 Task: Create a due date automation trigger when advanced on, on the tuesday before a card is due add fields with custom field "Resume" set to a number lower or equal to 1 and lower or equal to 10 at 11:00 AM.
Action: Mouse moved to (994, 301)
Screenshot: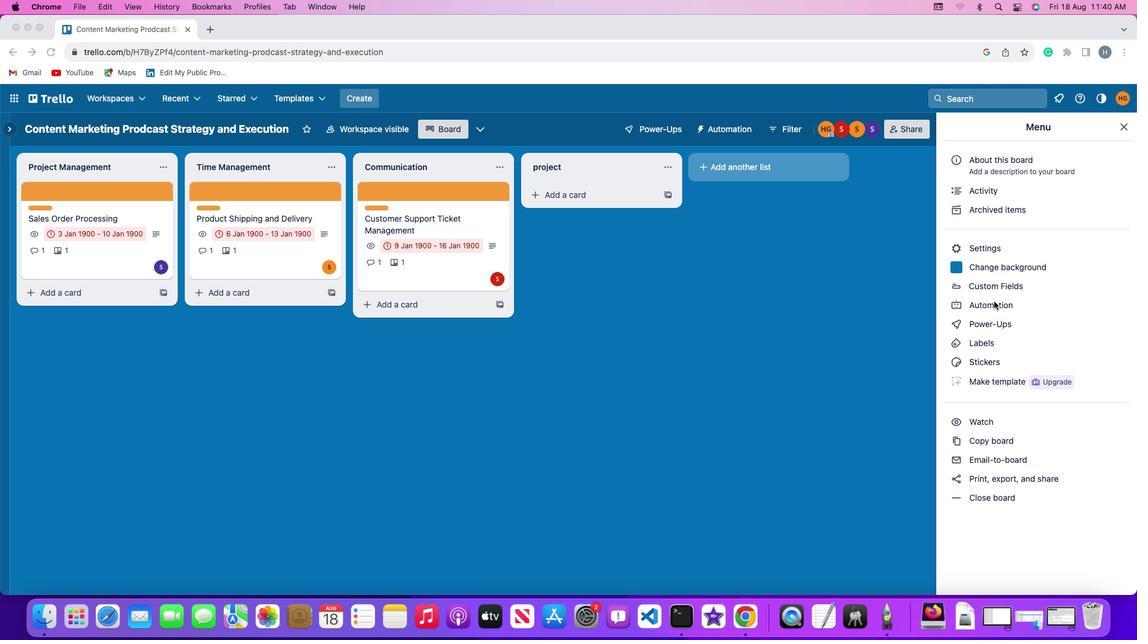 
Action: Mouse pressed left at (994, 301)
Screenshot: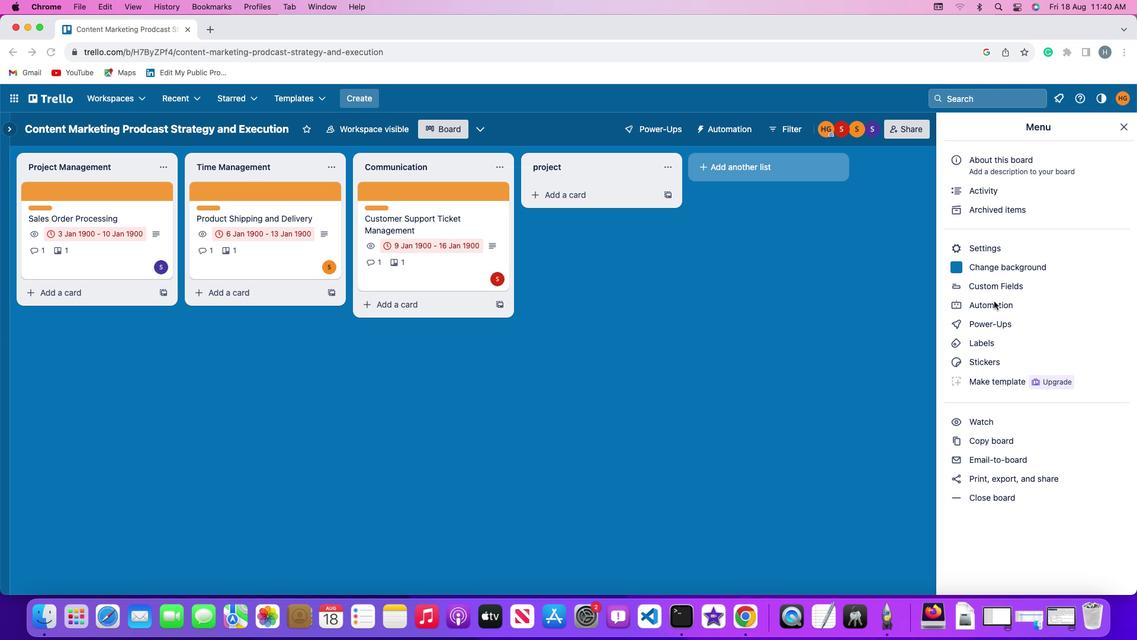 
Action: Mouse pressed left at (994, 301)
Screenshot: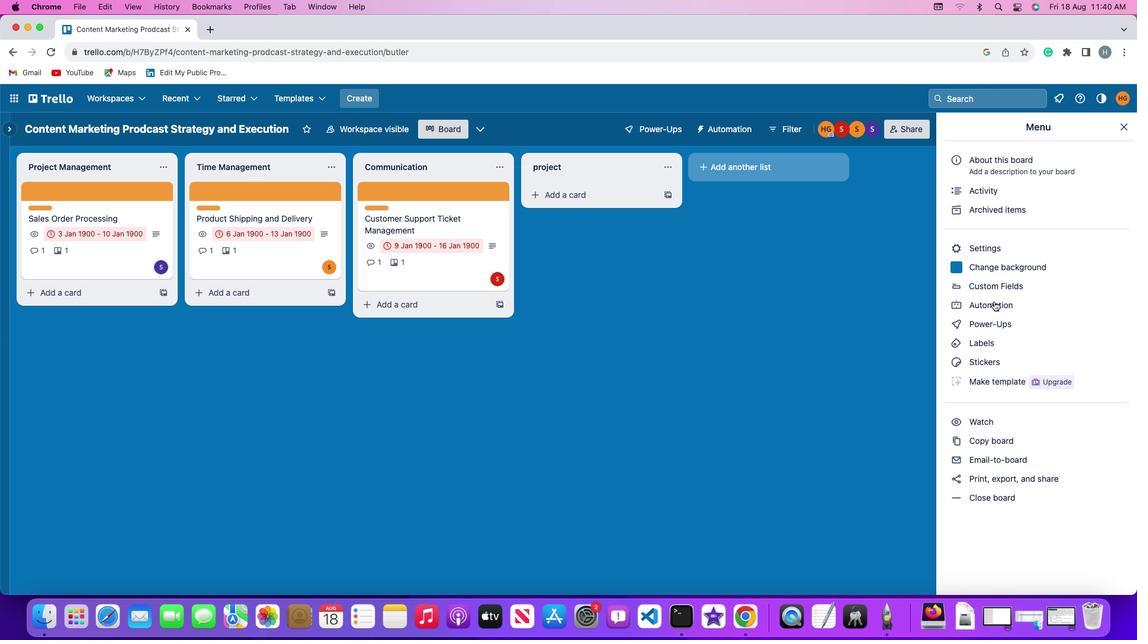 
Action: Mouse moved to (55, 281)
Screenshot: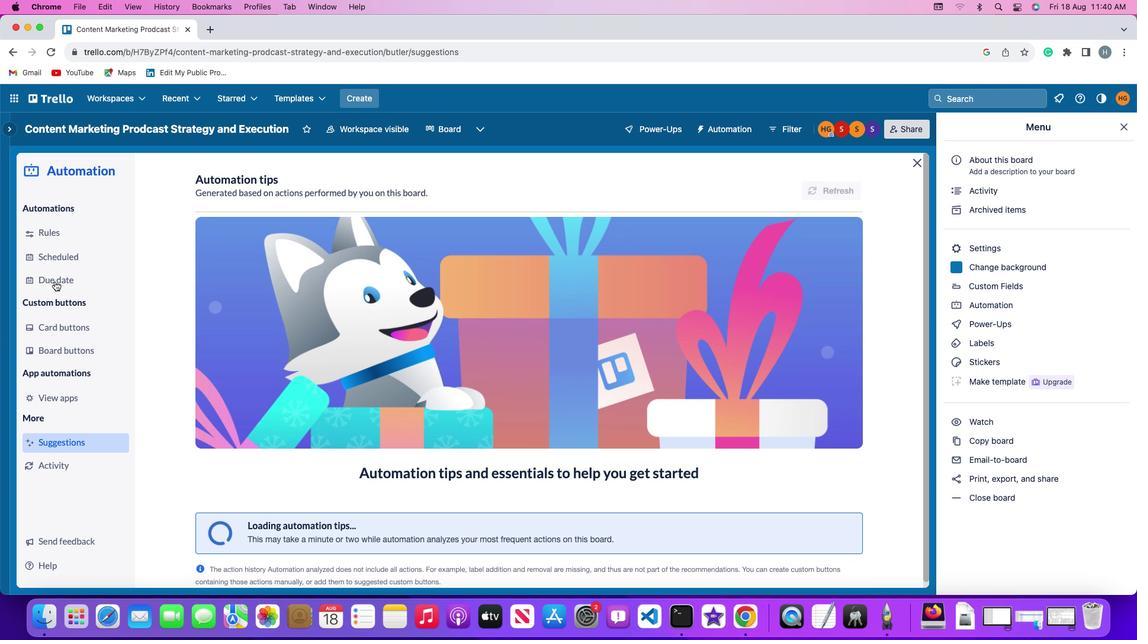 
Action: Mouse pressed left at (55, 281)
Screenshot: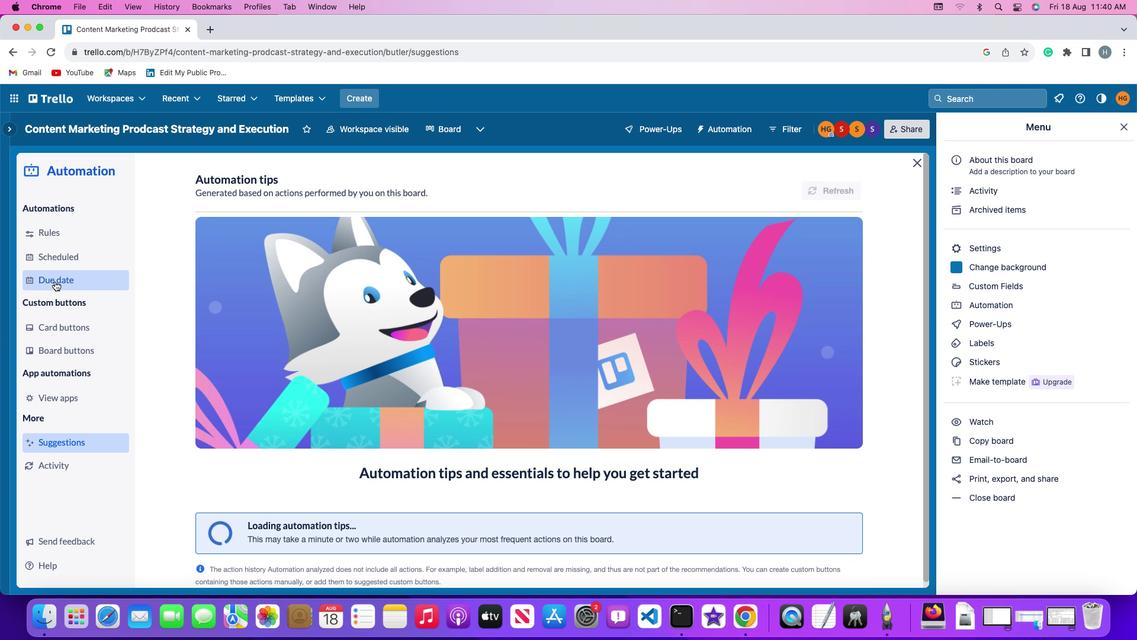 
Action: Mouse moved to (792, 181)
Screenshot: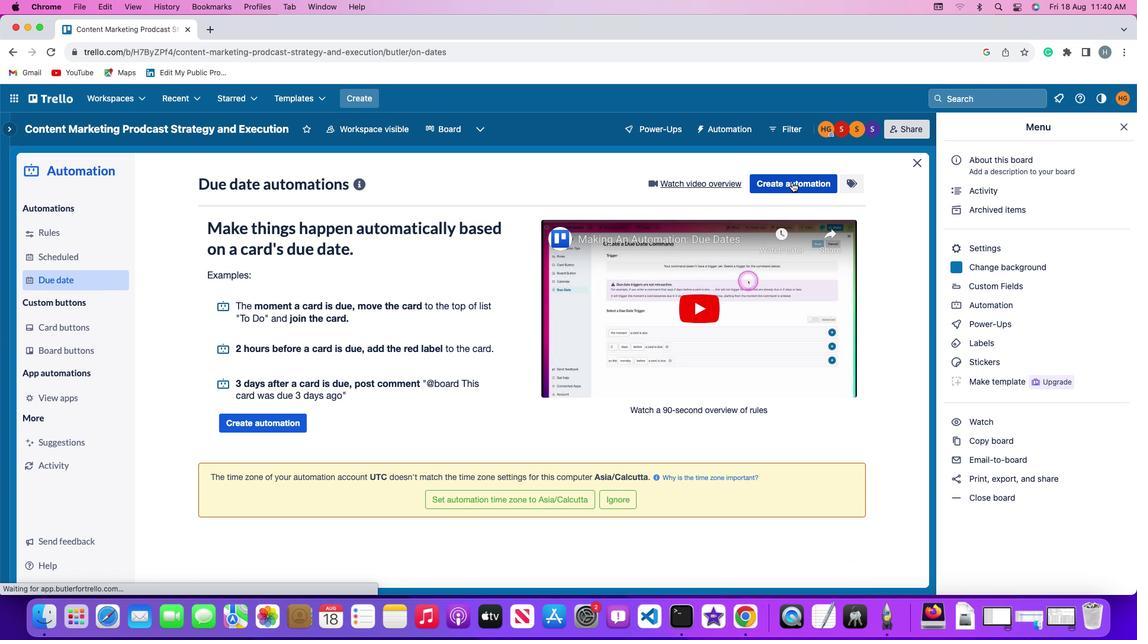
Action: Mouse pressed left at (792, 181)
Screenshot: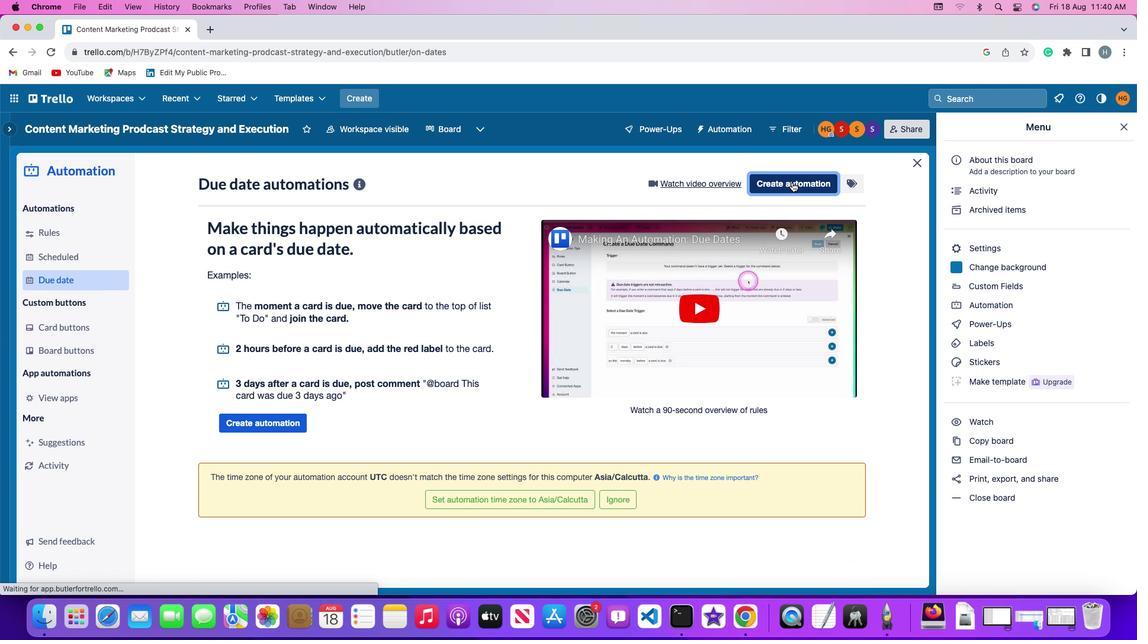 
Action: Mouse moved to (231, 296)
Screenshot: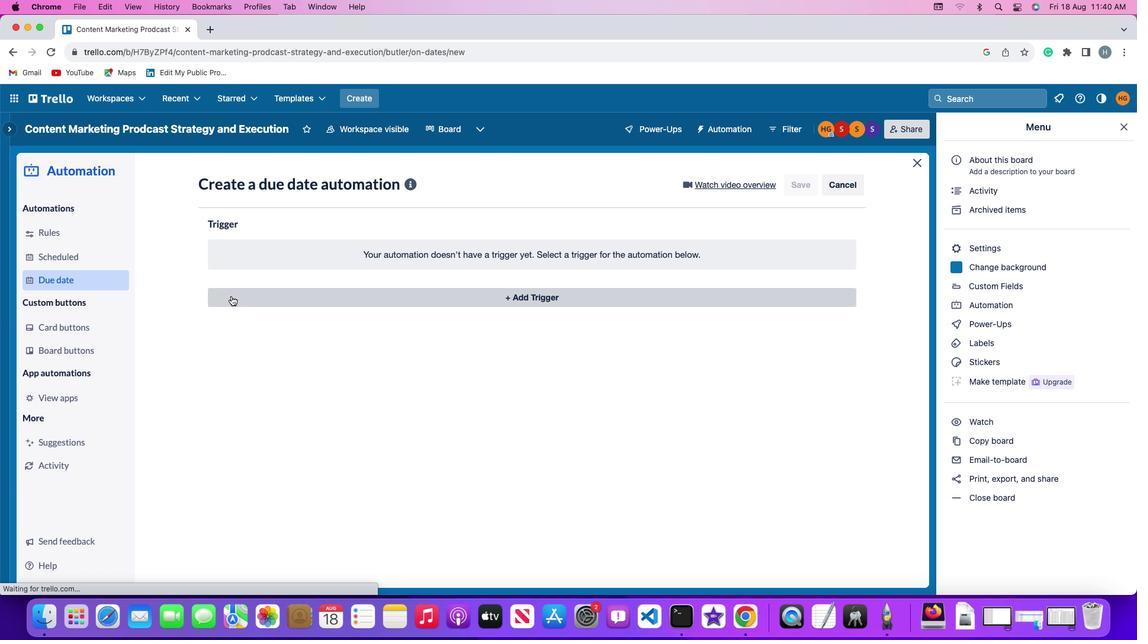 
Action: Mouse pressed left at (231, 296)
Screenshot: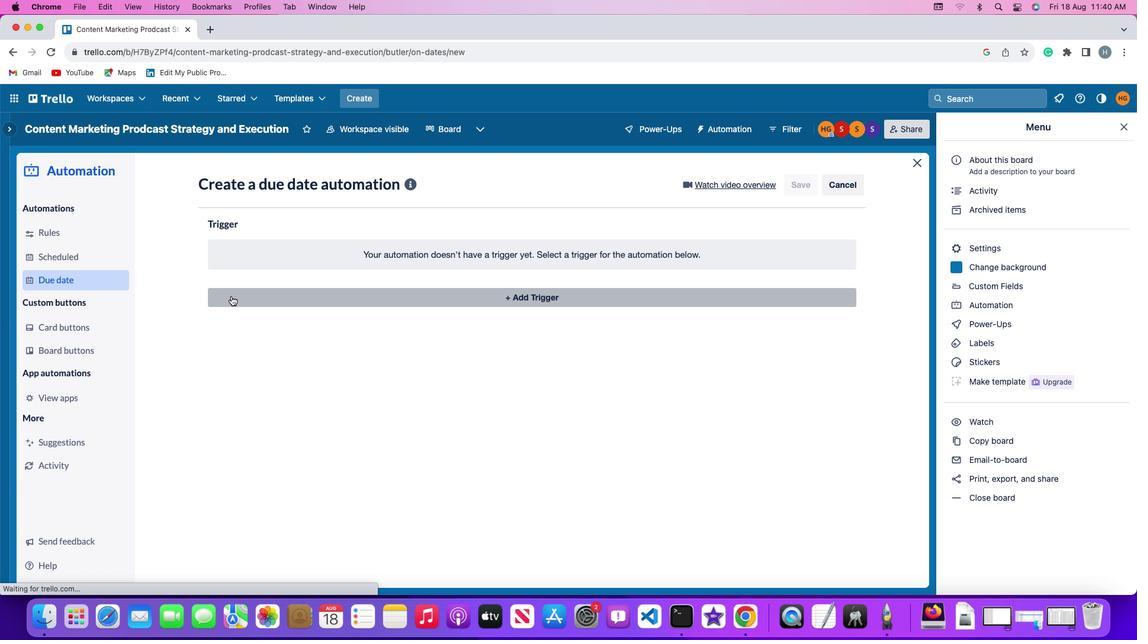 
Action: Mouse moved to (271, 513)
Screenshot: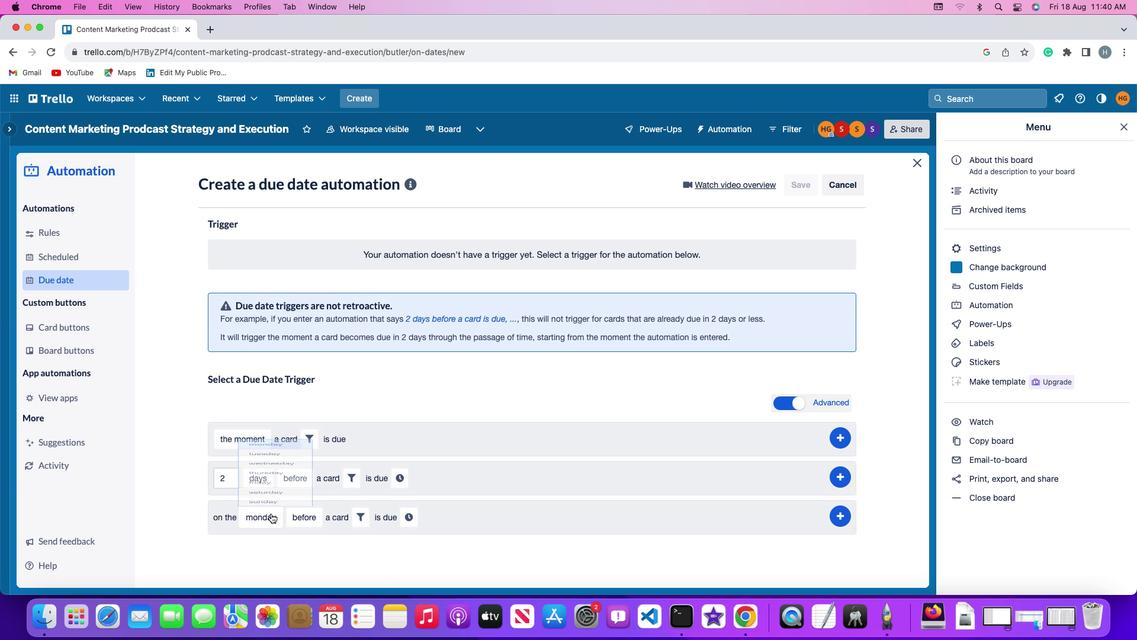 
Action: Mouse pressed left at (271, 513)
Screenshot: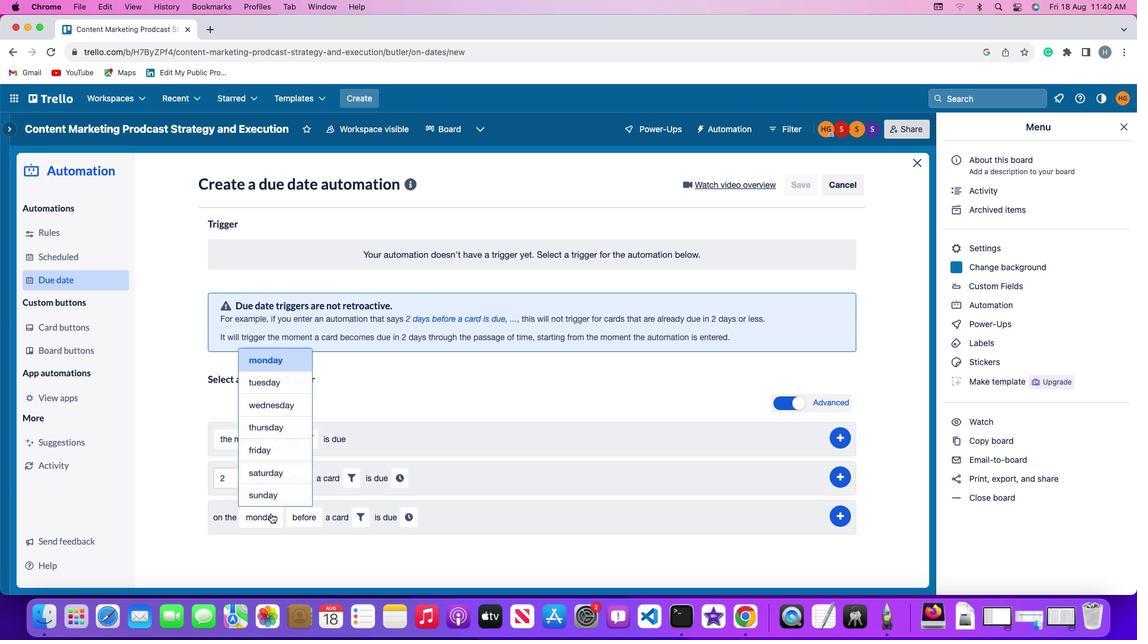 
Action: Mouse moved to (270, 380)
Screenshot: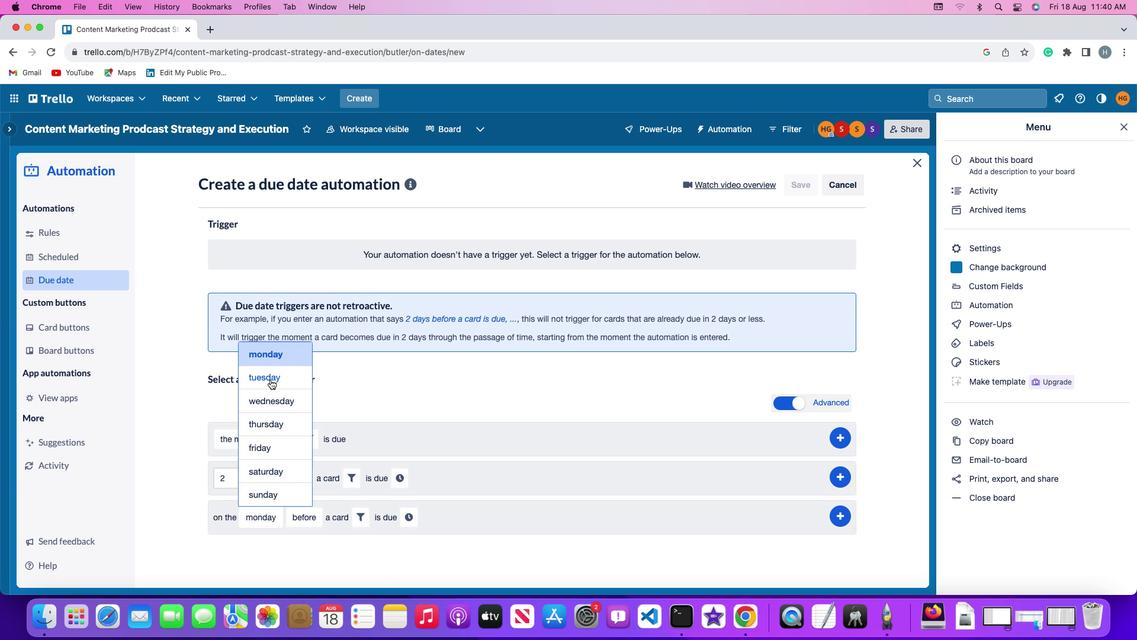 
Action: Mouse pressed left at (270, 380)
Screenshot: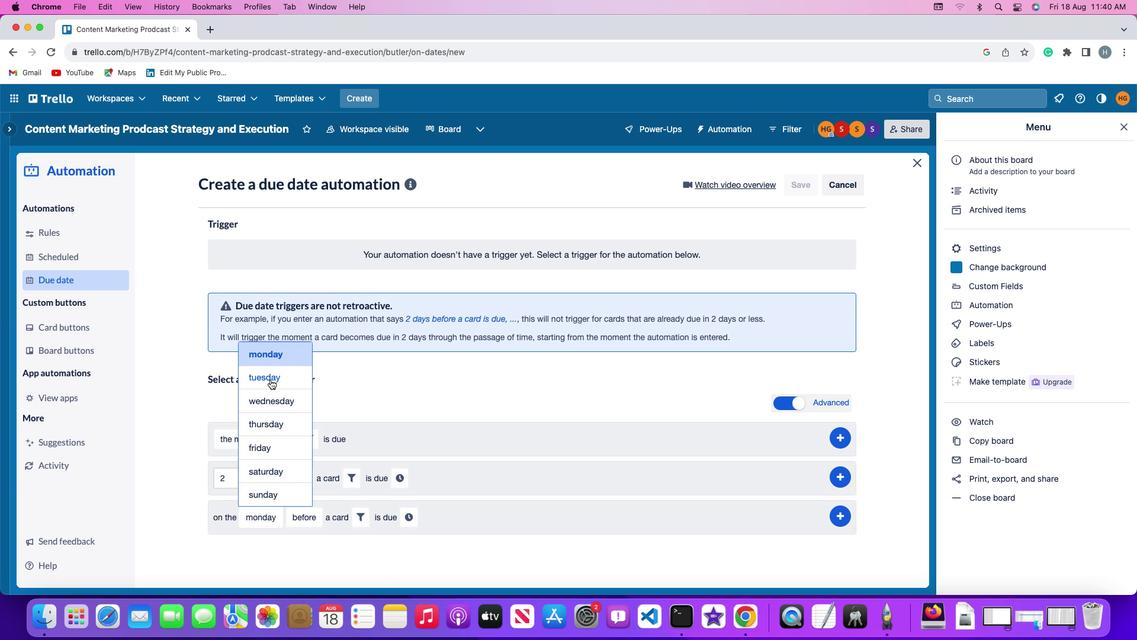 
Action: Mouse moved to (303, 522)
Screenshot: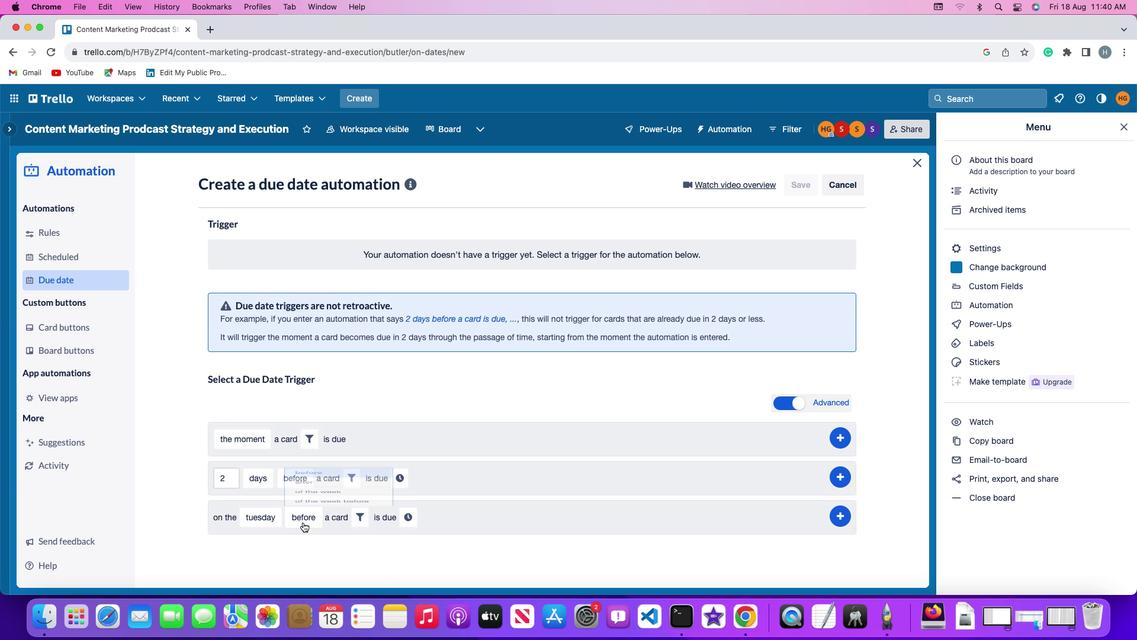 
Action: Mouse pressed left at (303, 522)
Screenshot: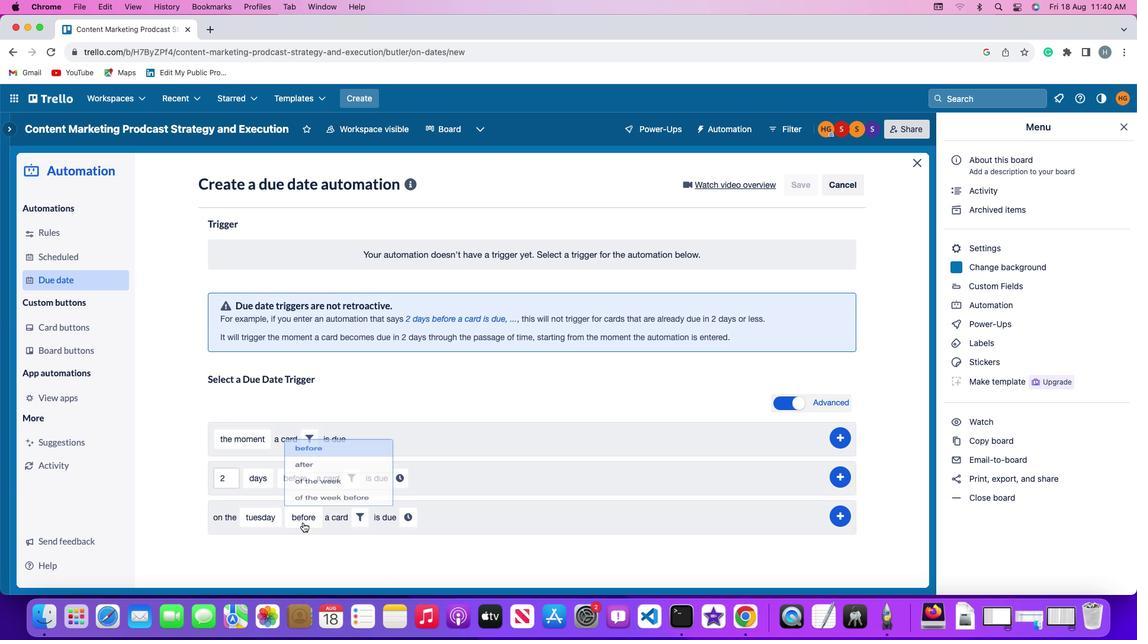 
Action: Mouse moved to (319, 429)
Screenshot: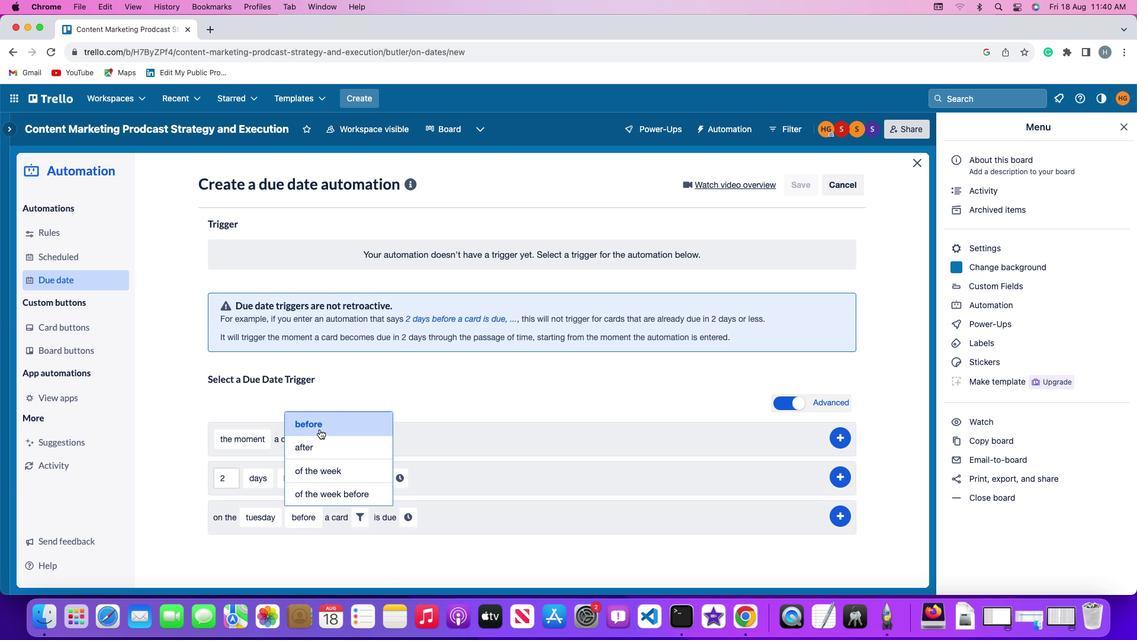 
Action: Mouse pressed left at (319, 429)
Screenshot: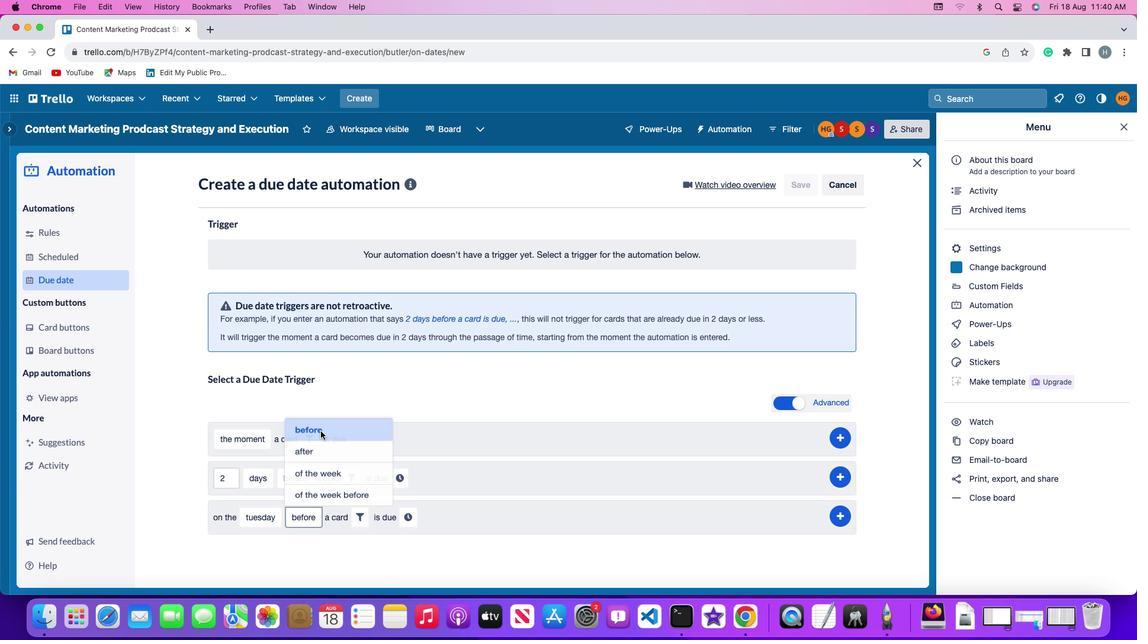 
Action: Mouse moved to (353, 514)
Screenshot: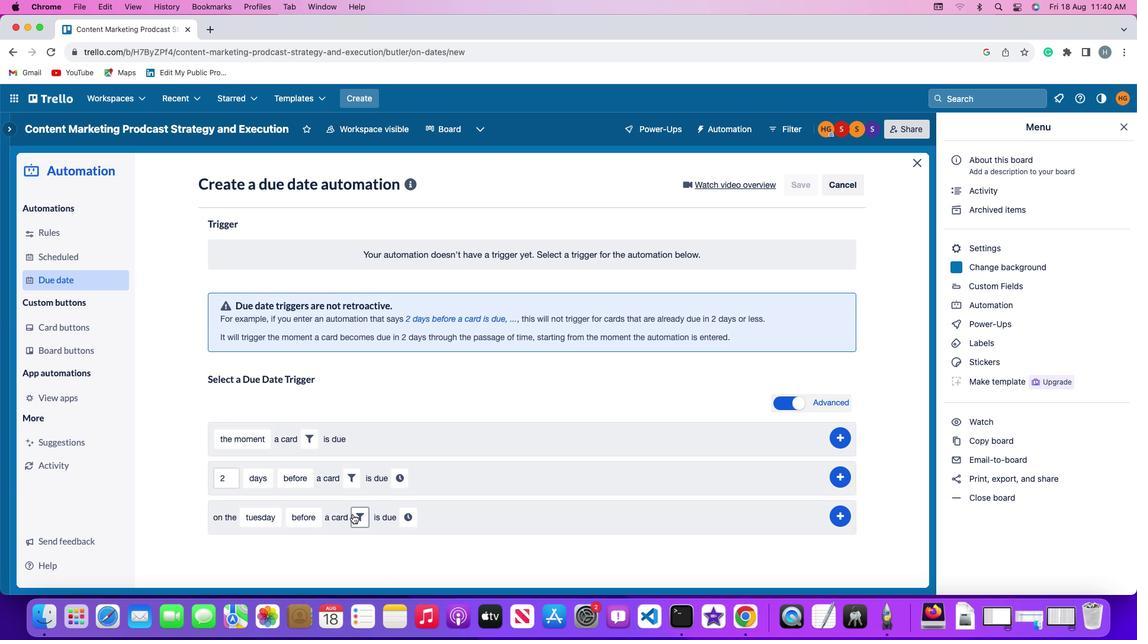 
Action: Mouse pressed left at (353, 514)
Screenshot: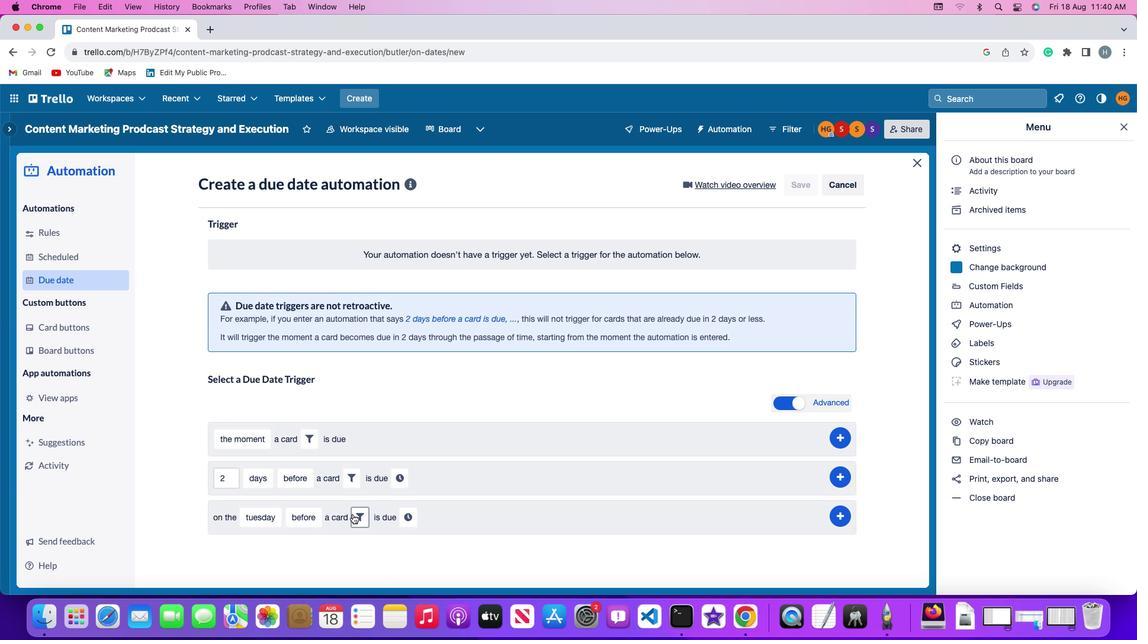 
Action: Mouse moved to (555, 554)
Screenshot: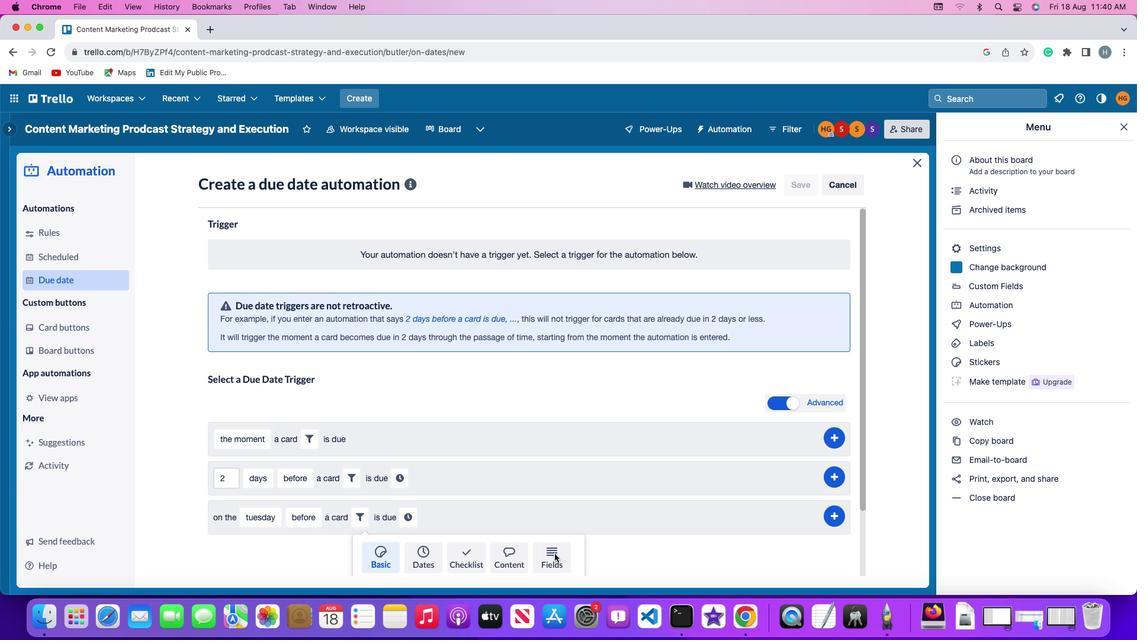 
Action: Mouse pressed left at (555, 554)
Screenshot: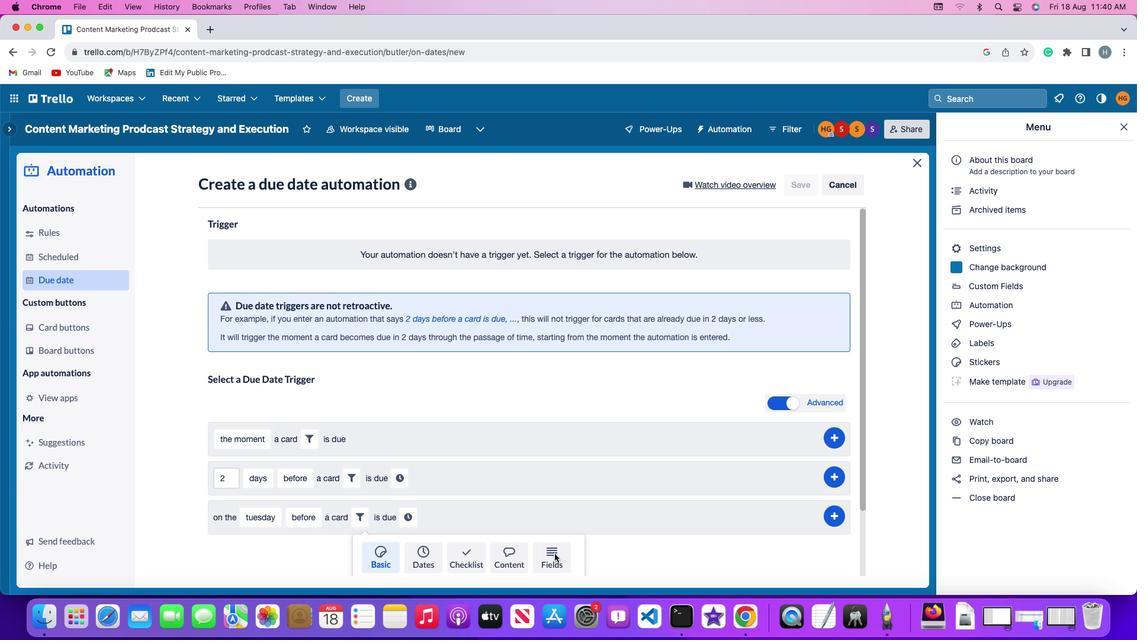 
Action: Mouse moved to (310, 538)
Screenshot: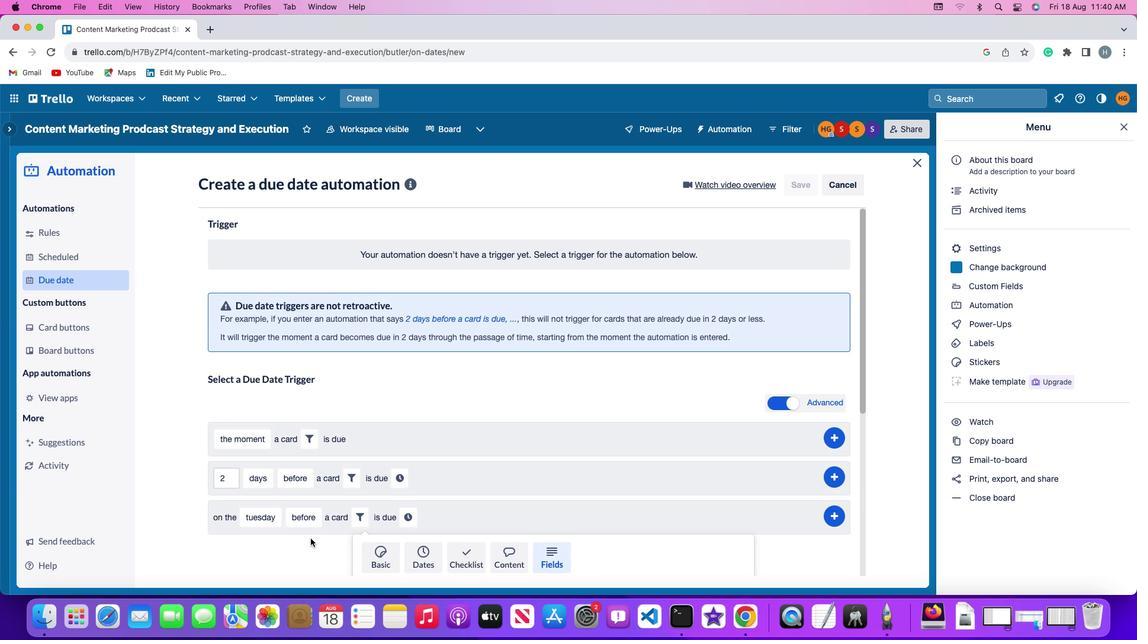 
Action: Mouse scrolled (310, 538) with delta (0, 0)
Screenshot: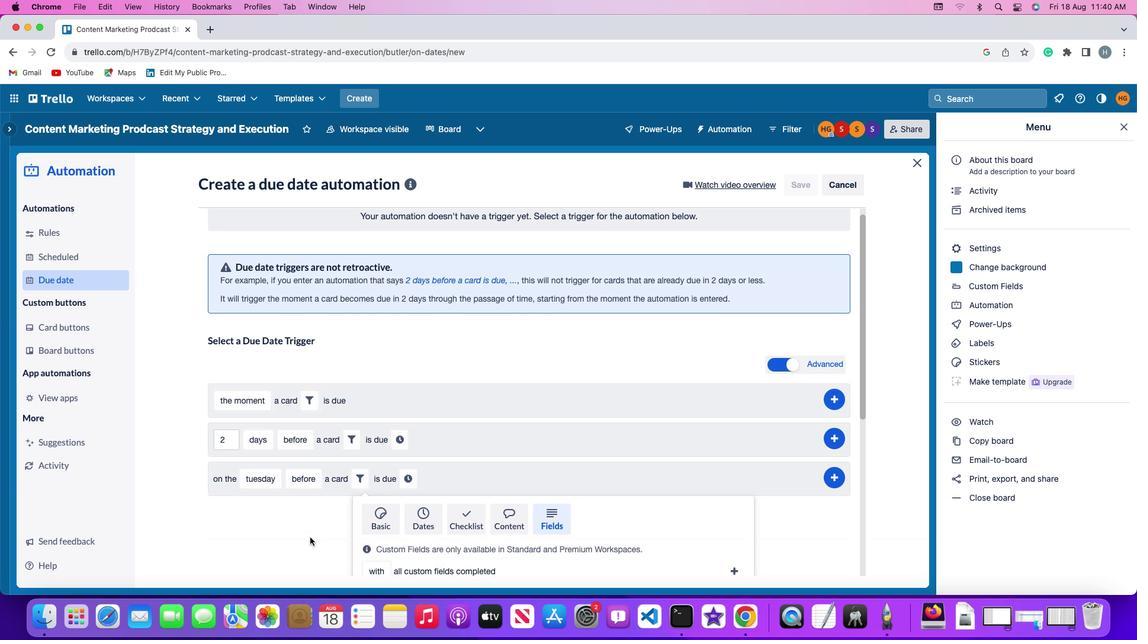 
Action: Mouse scrolled (310, 538) with delta (0, 0)
Screenshot: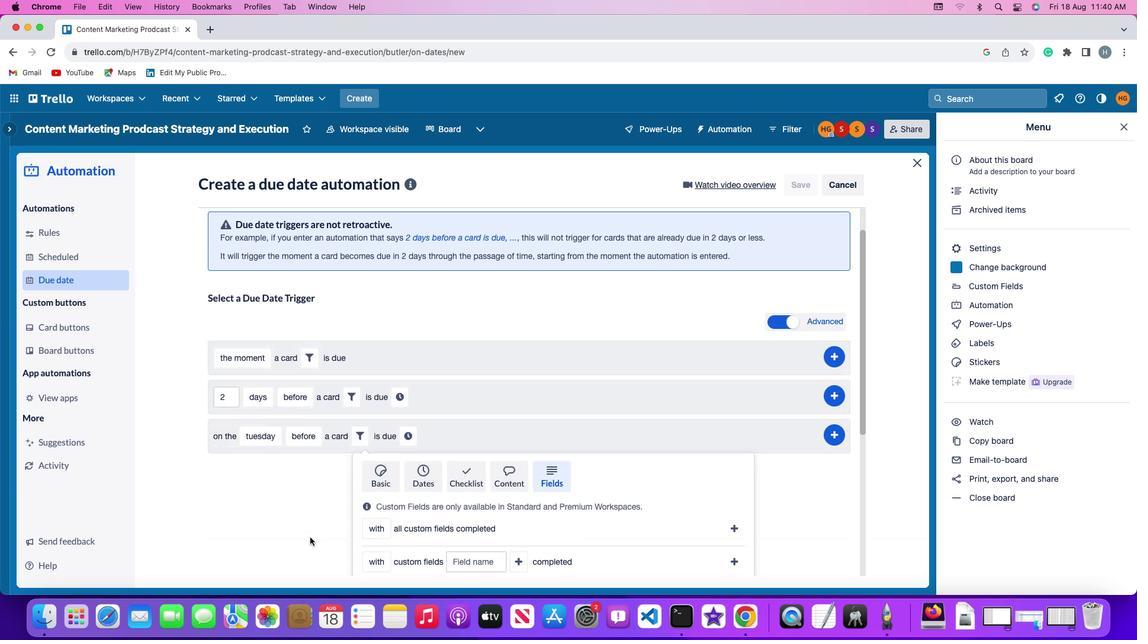 
Action: Mouse scrolled (310, 538) with delta (0, -1)
Screenshot: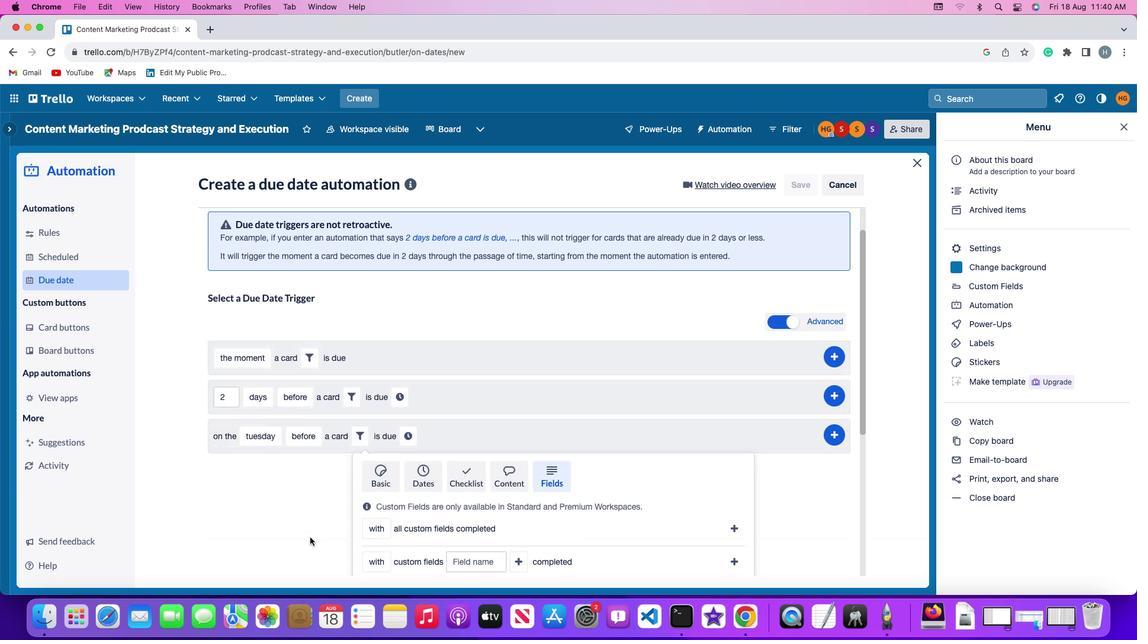 
Action: Mouse scrolled (310, 538) with delta (0, -2)
Screenshot: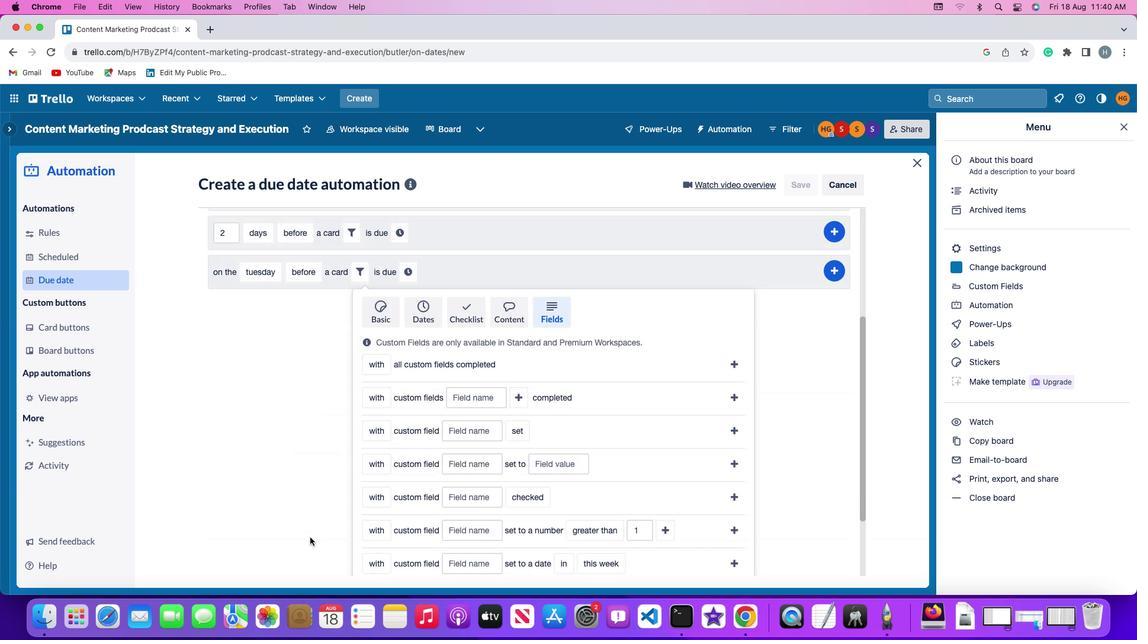 
Action: Mouse moved to (310, 538)
Screenshot: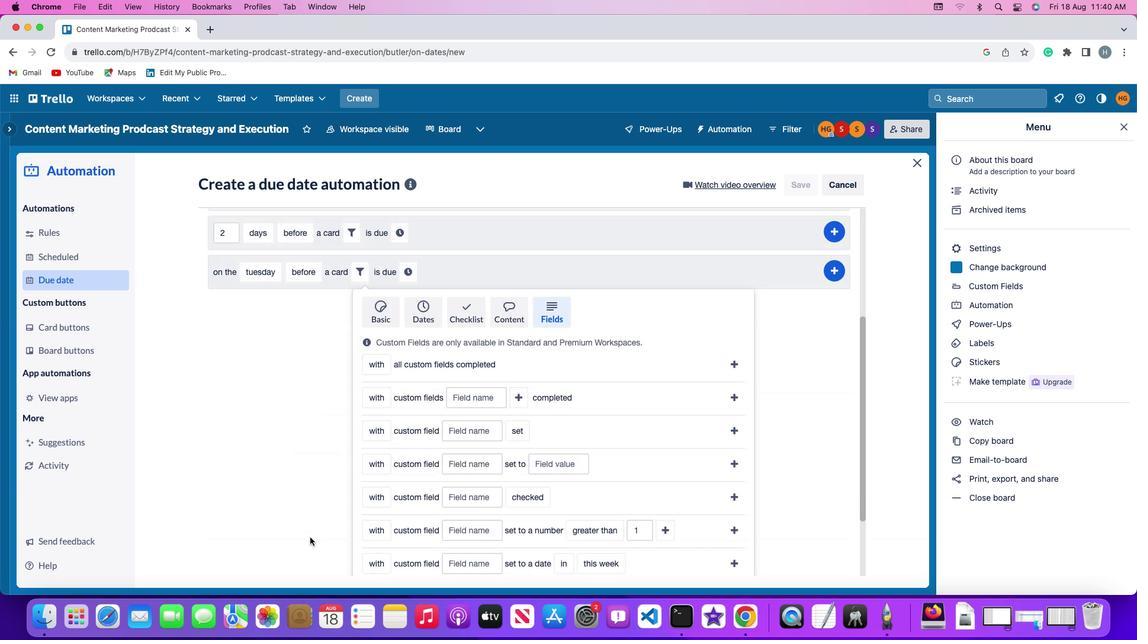 
Action: Mouse scrolled (310, 538) with delta (0, -3)
Screenshot: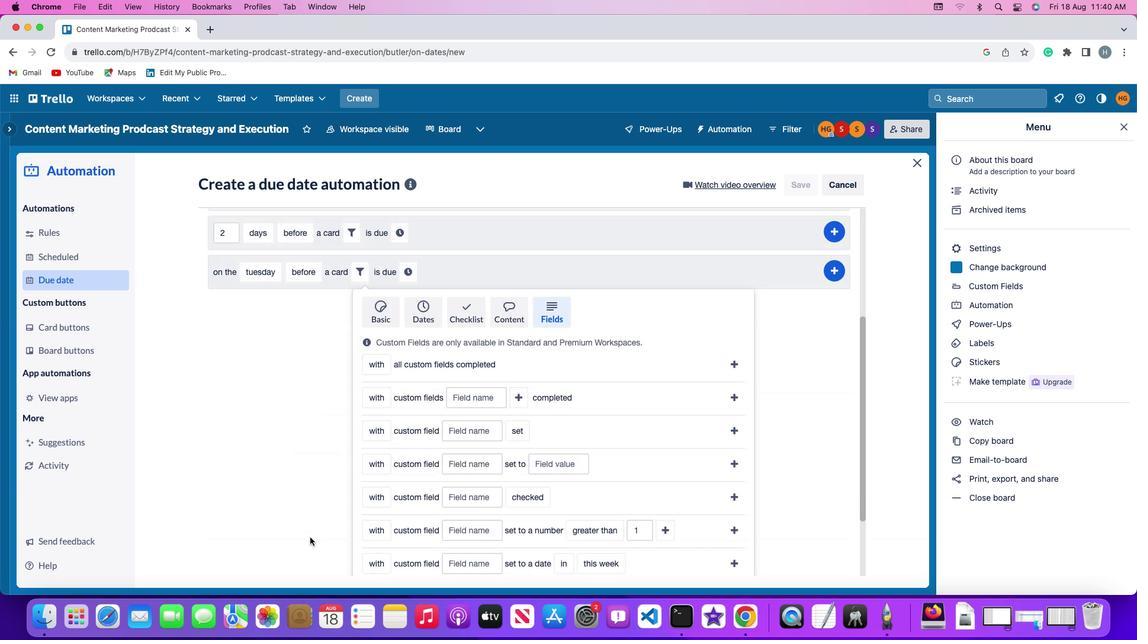 
Action: Mouse moved to (309, 537)
Screenshot: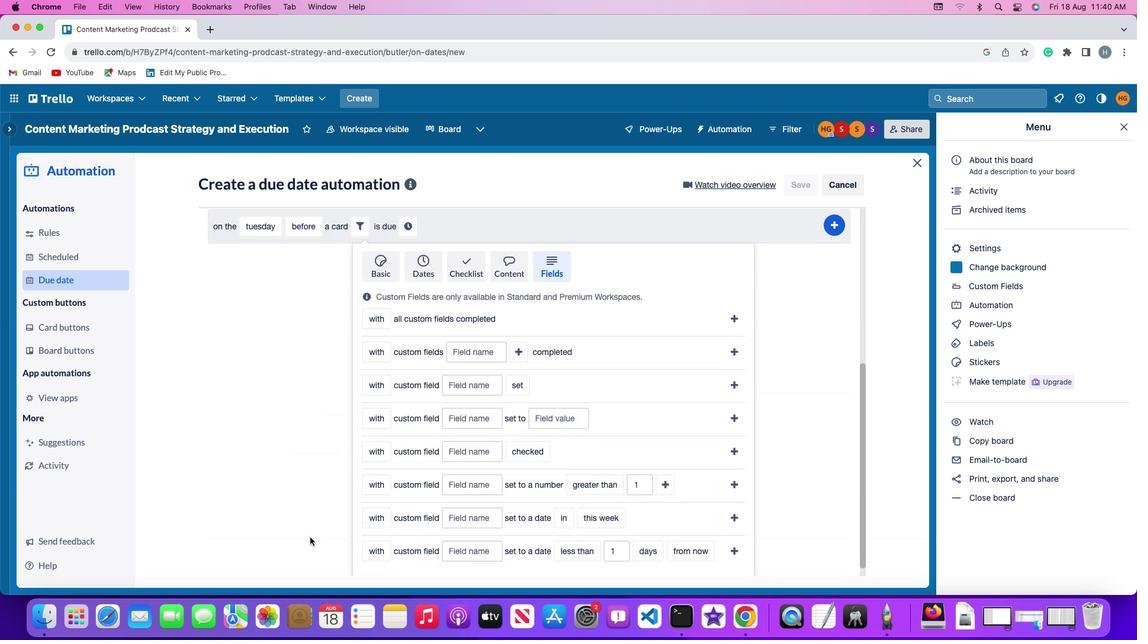 
Action: Mouse scrolled (309, 537) with delta (0, 0)
Screenshot: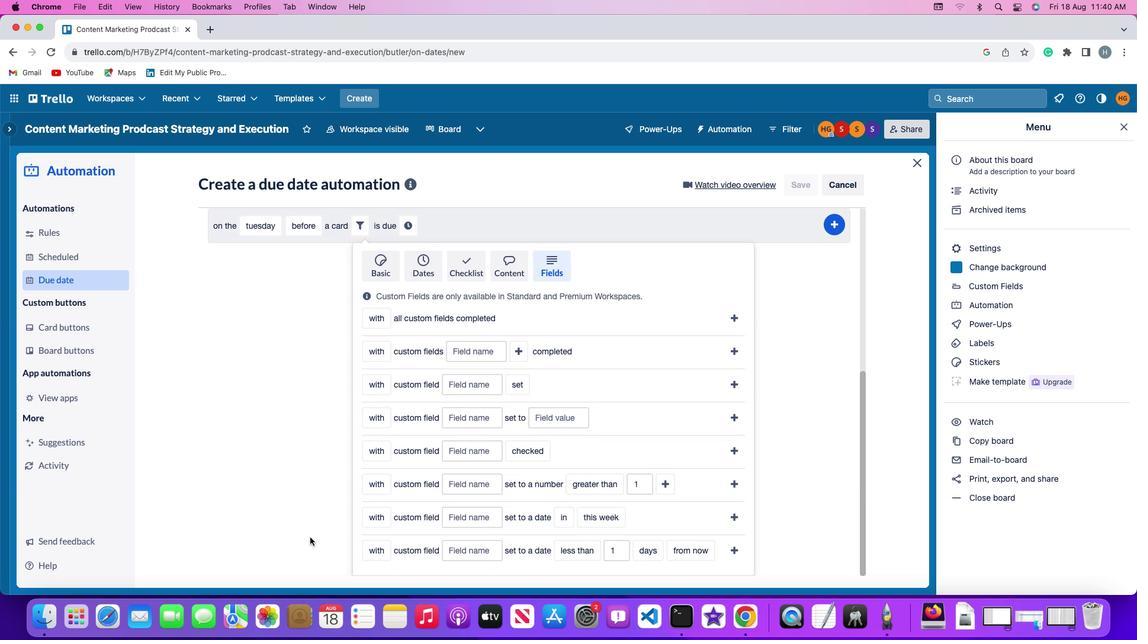 
Action: Mouse scrolled (309, 537) with delta (0, 0)
Screenshot: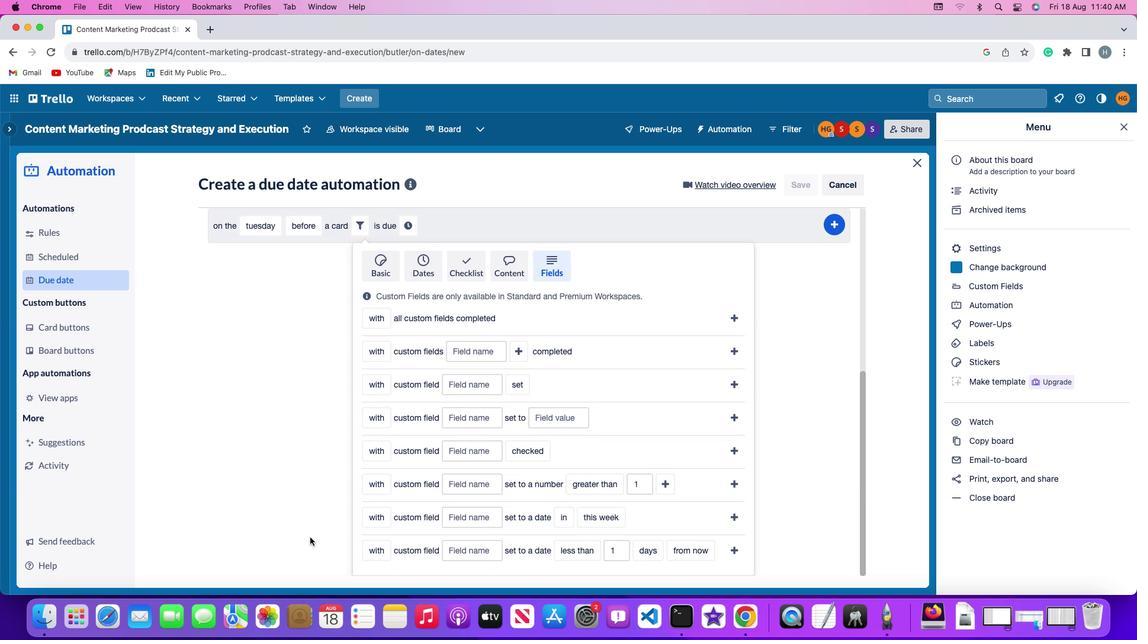 
Action: Mouse scrolled (309, 537) with delta (0, -1)
Screenshot: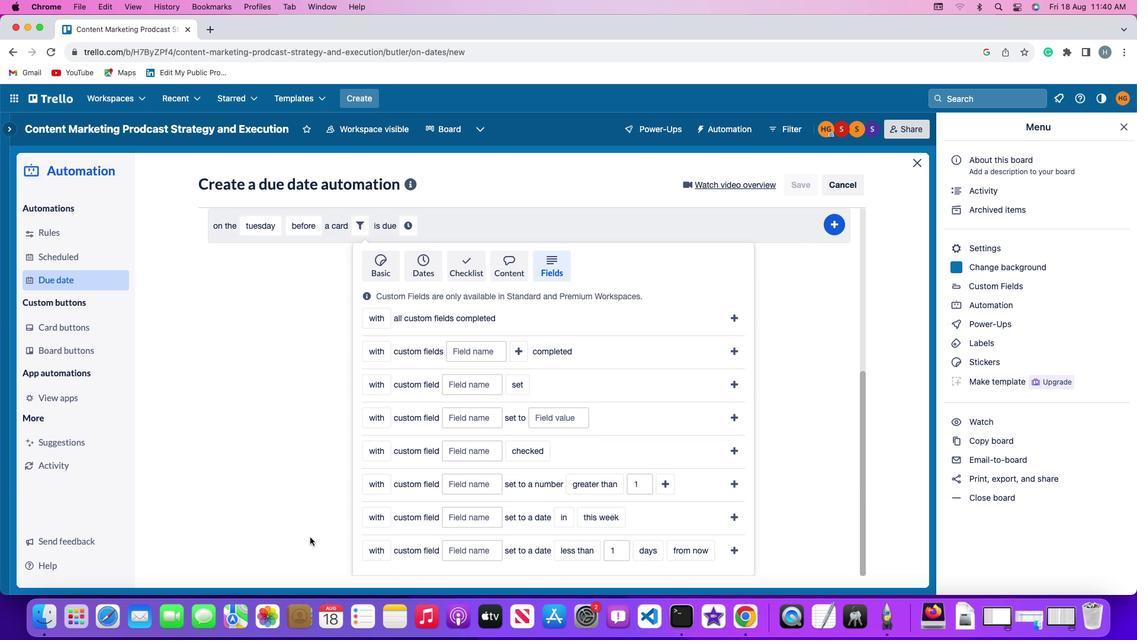 
Action: Mouse scrolled (309, 537) with delta (0, -2)
Screenshot: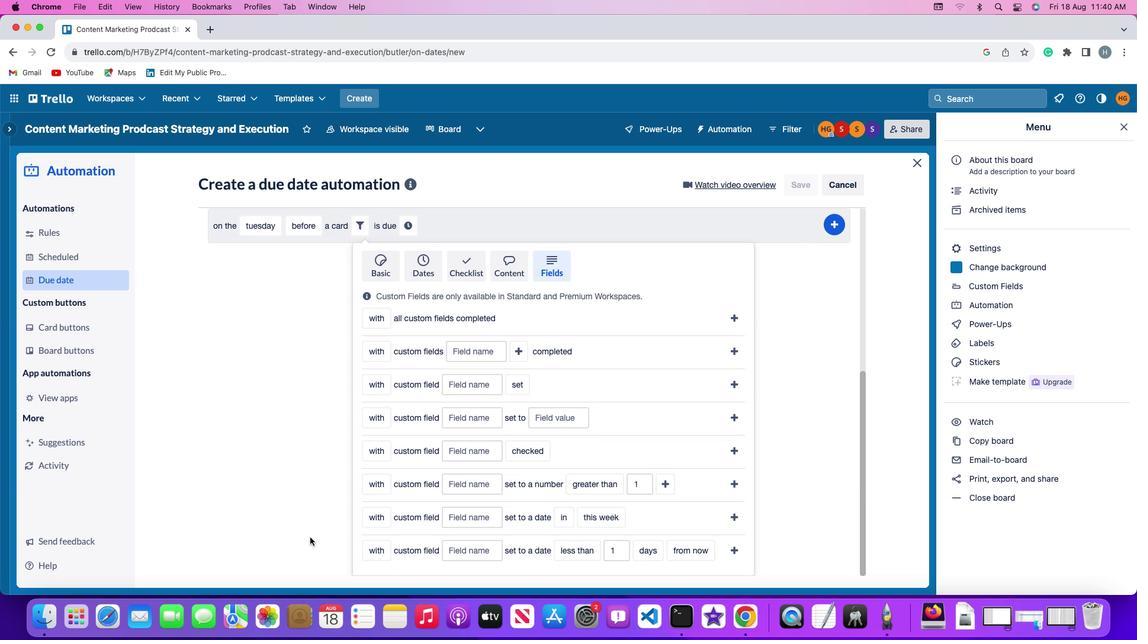 
Action: Mouse moved to (376, 486)
Screenshot: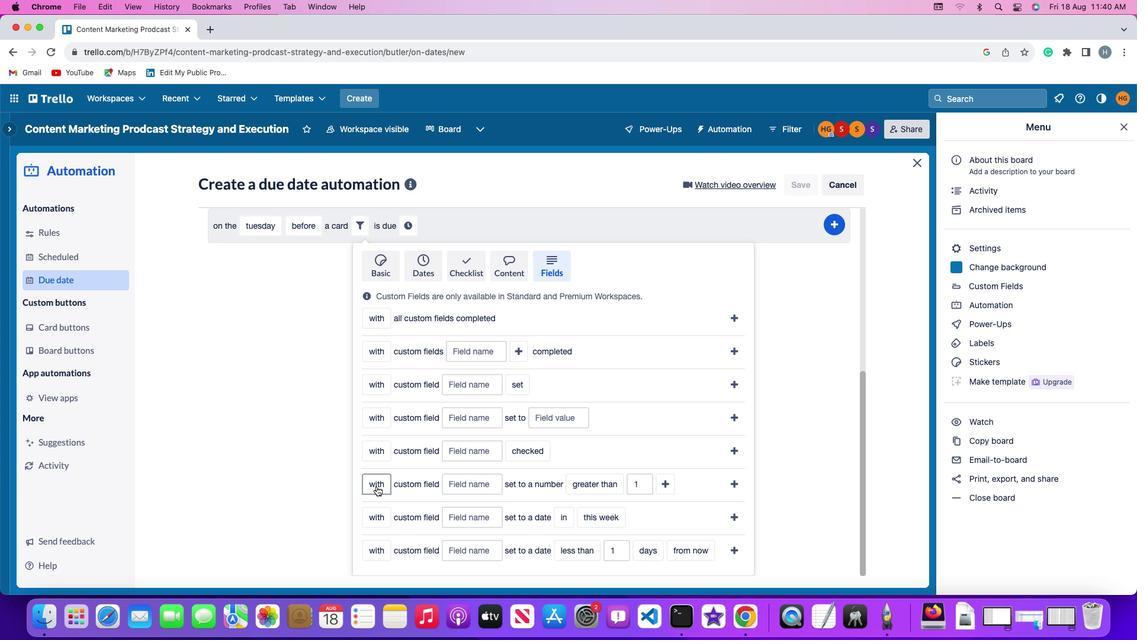 
Action: Mouse pressed left at (376, 486)
Screenshot: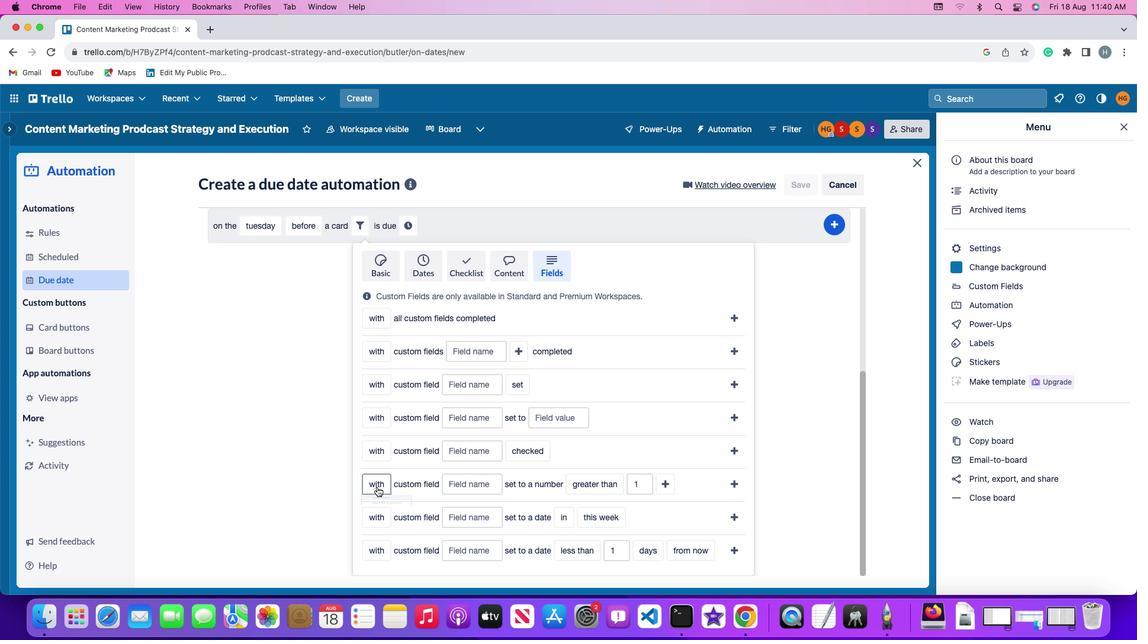 
Action: Mouse moved to (392, 501)
Screenshot: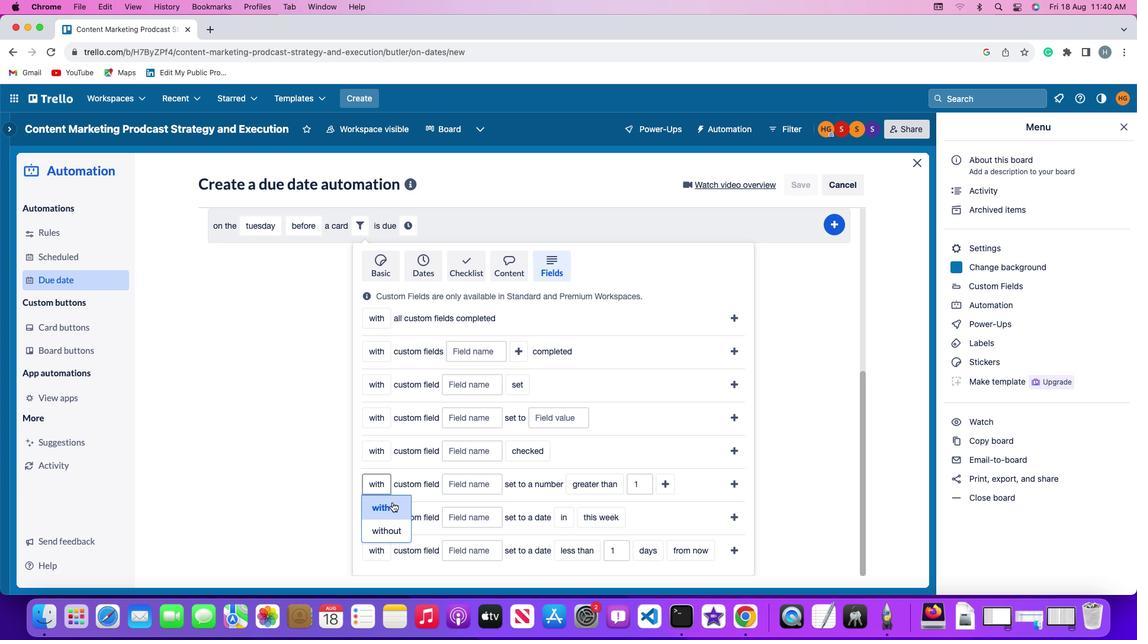 
Action: Mouse pressed left at (392, 501)
Screenshot: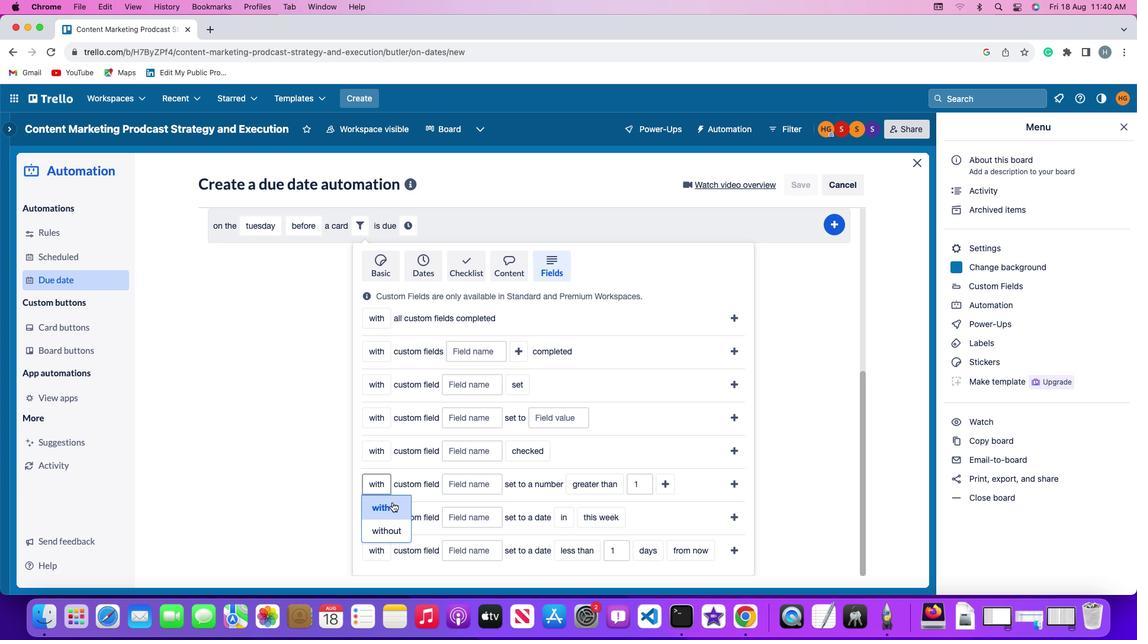 
Action: Mouse moved to (468, 487)
Screenshot: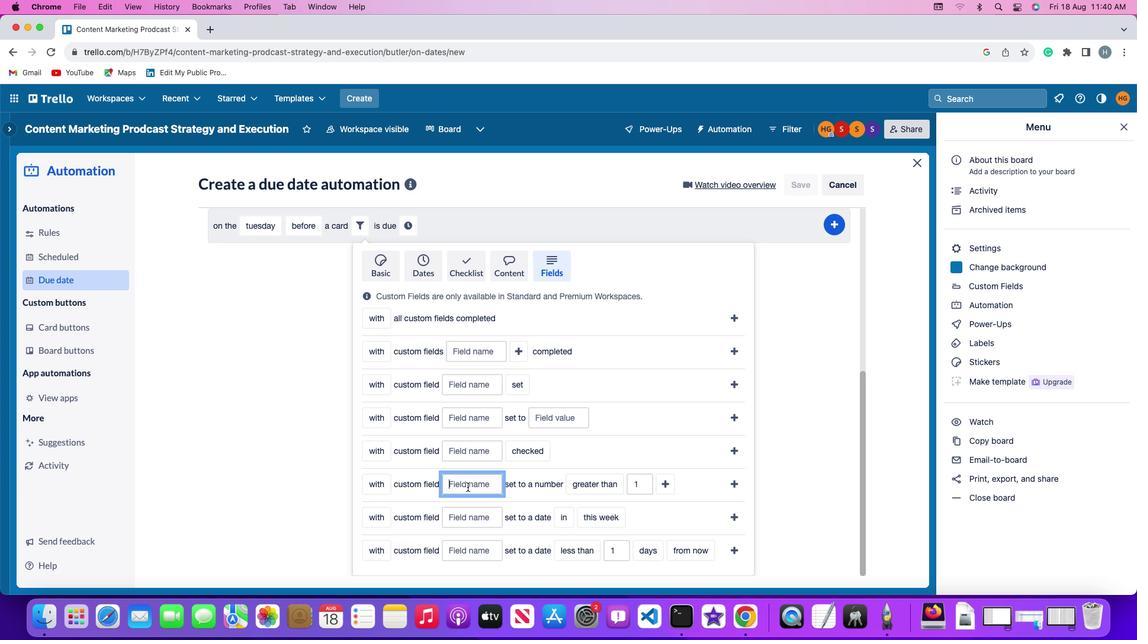 
Action: Mouse pressed left at (468, 487)
Screenshot: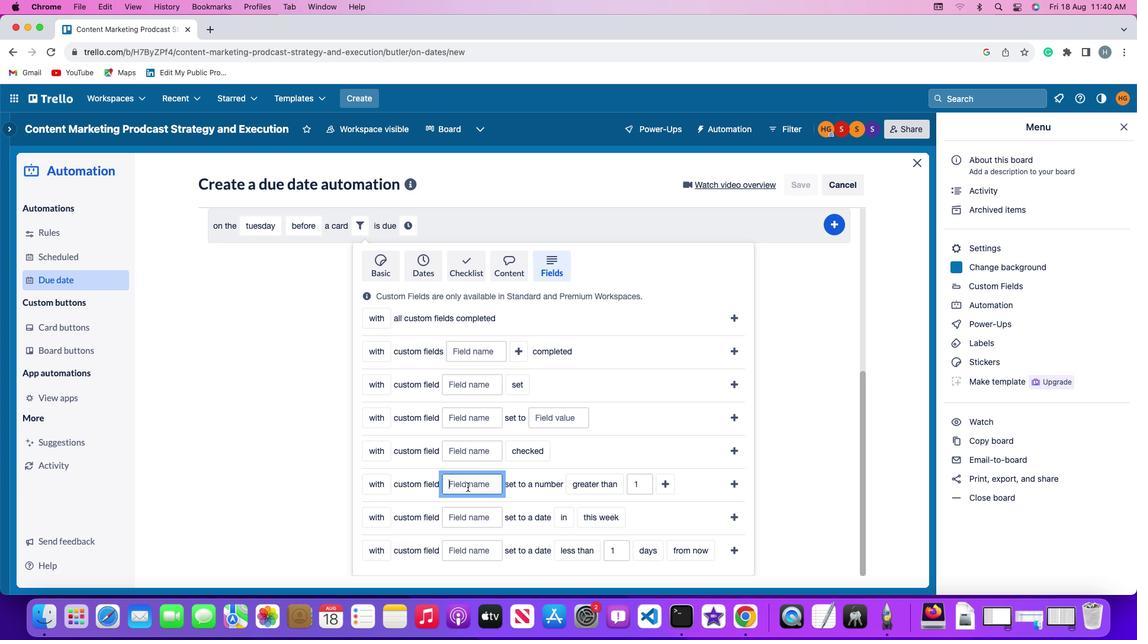 
Action: Mouse moved to (468, 486)
Screenshot: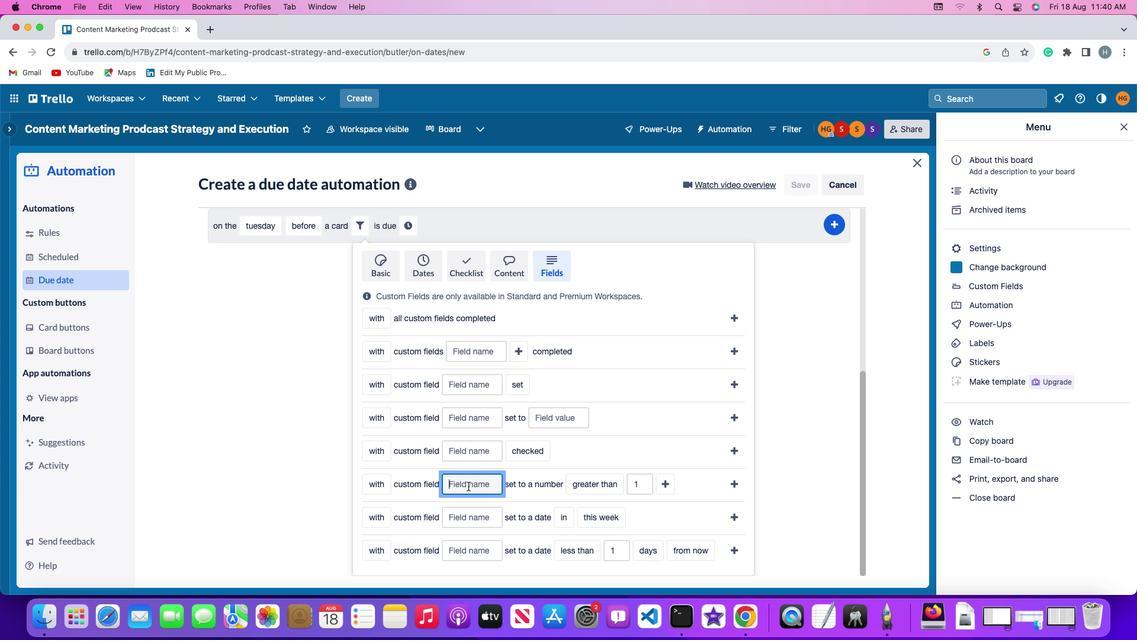 
Action: Key pressed Key.shift'R''e''s''u''m''e'
Screenshot: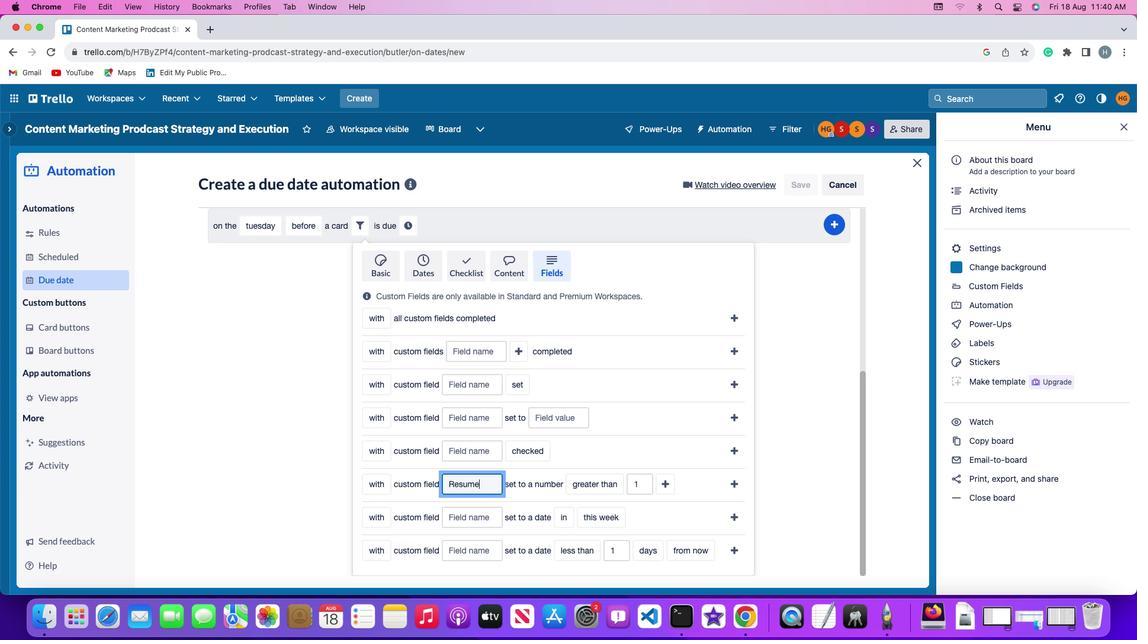 
Action: Mouse moved to (589, 480)
Screenshot: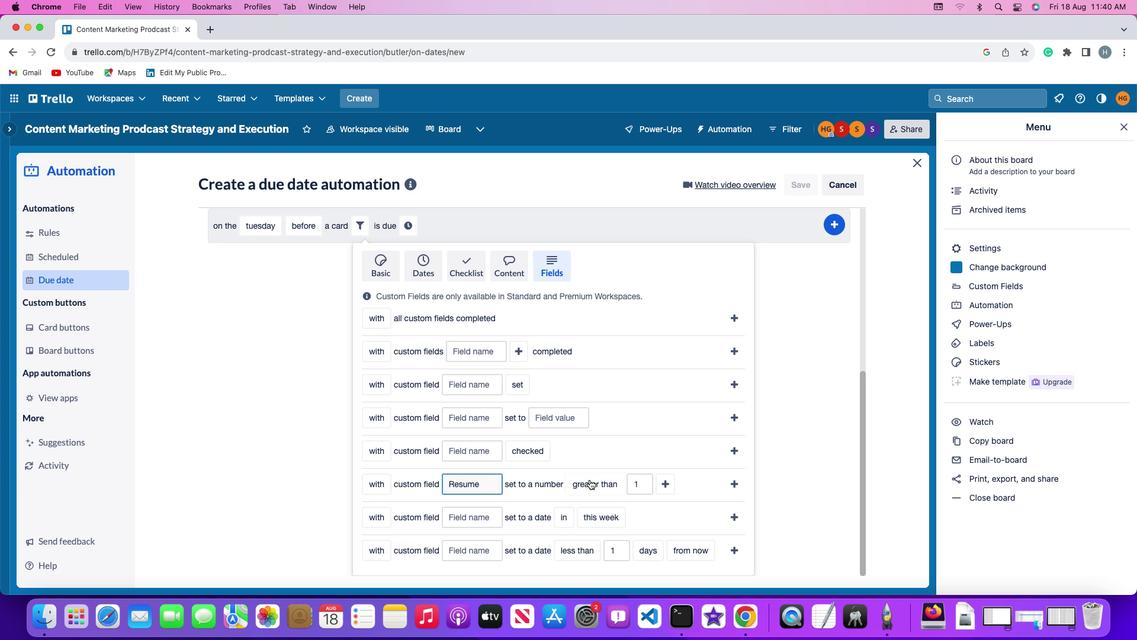 
Action: Mouse pressed left at (589, 480)
Screenshot: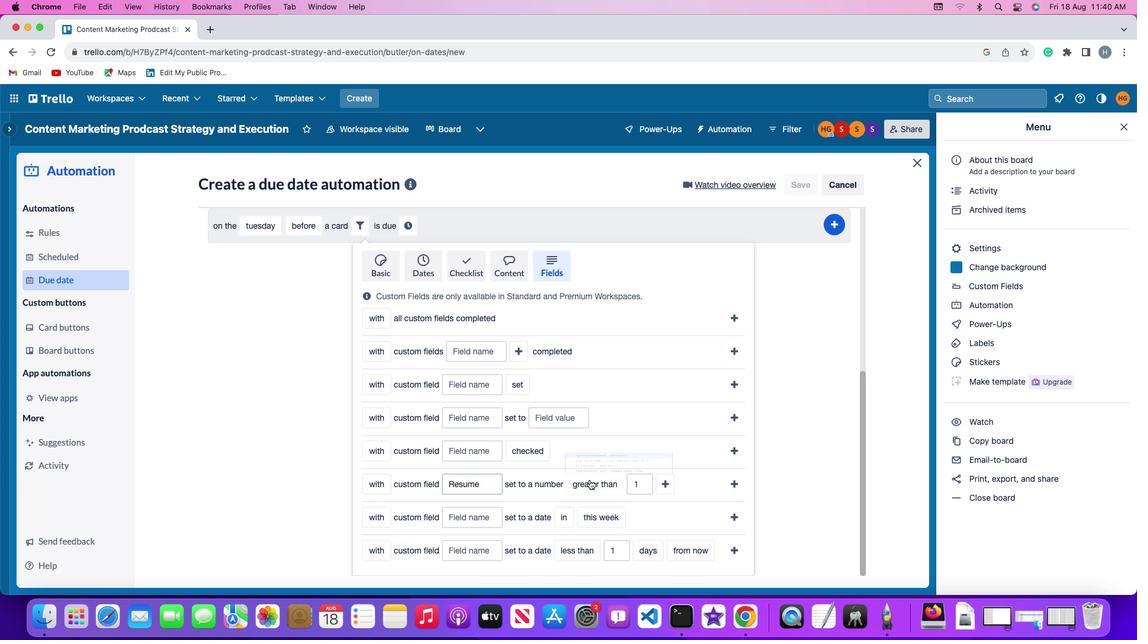 
Action: Mouse moved to (590, 459)
Screenshot: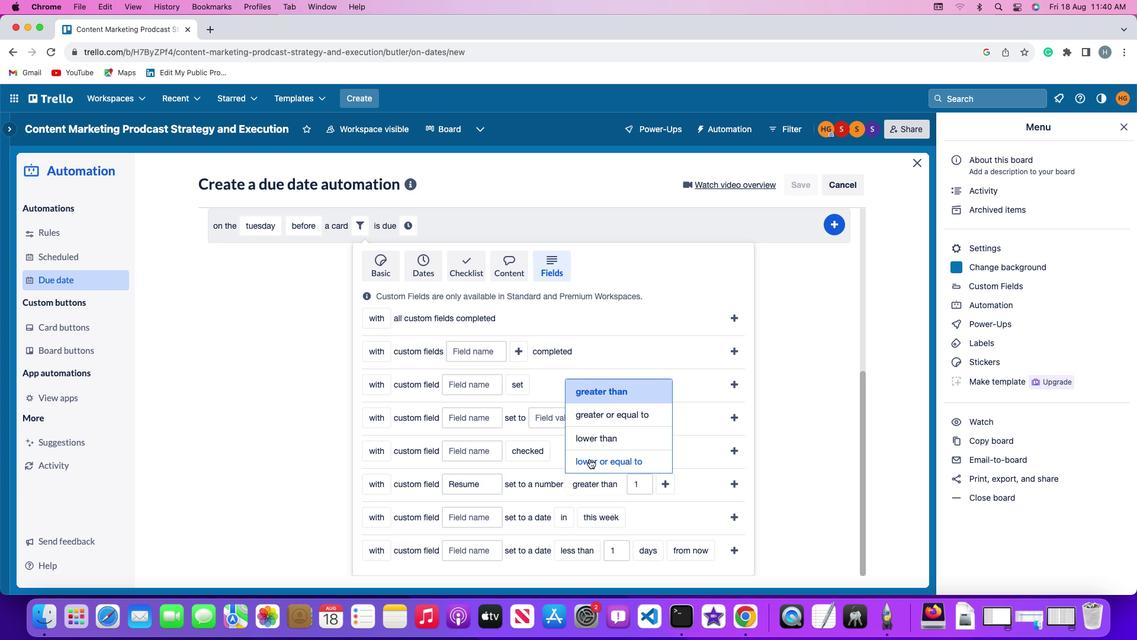 
Action: Mouse pressed left at (590, 459)
Screenshot: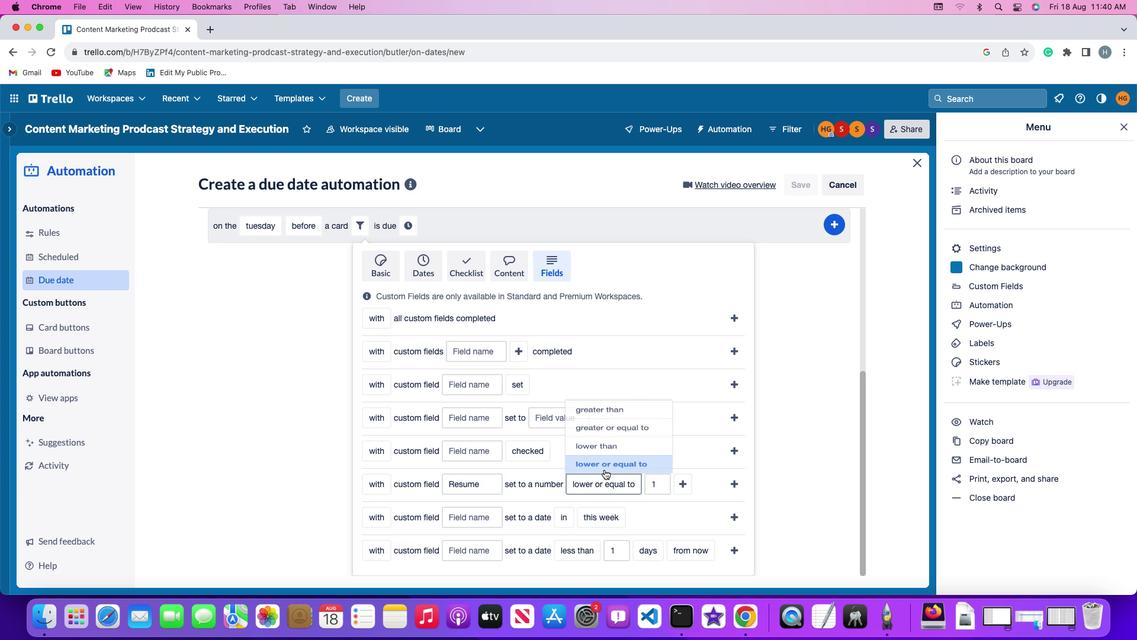 
Action: Mouse moved to (658, 482)
Screenshot: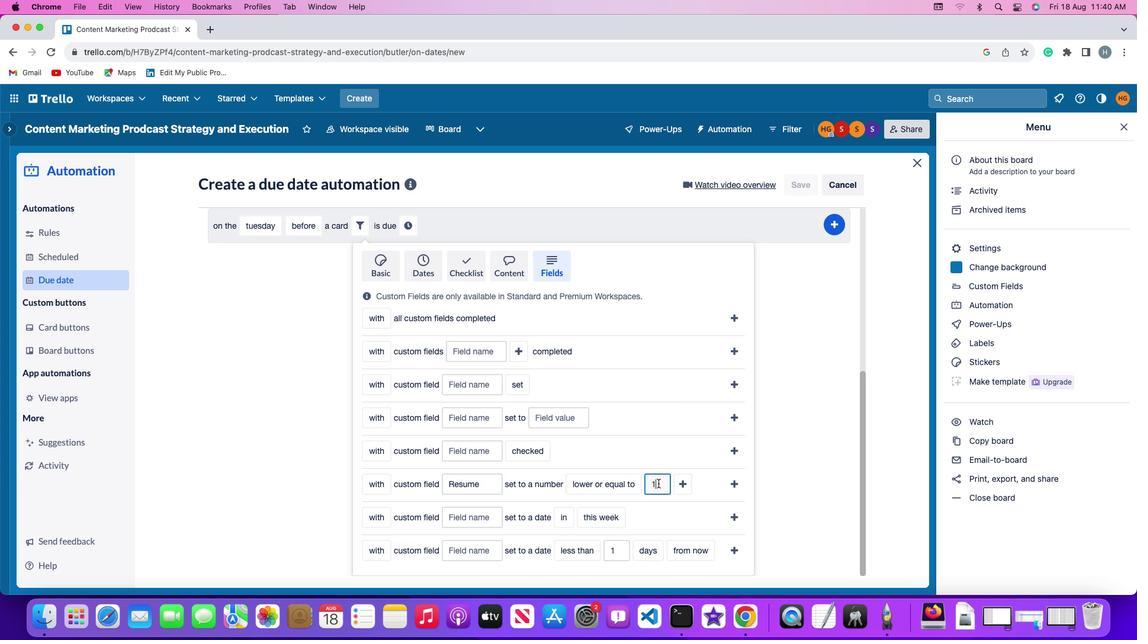 
Action: Mouse pressed left at (658, 482)
Screenshot: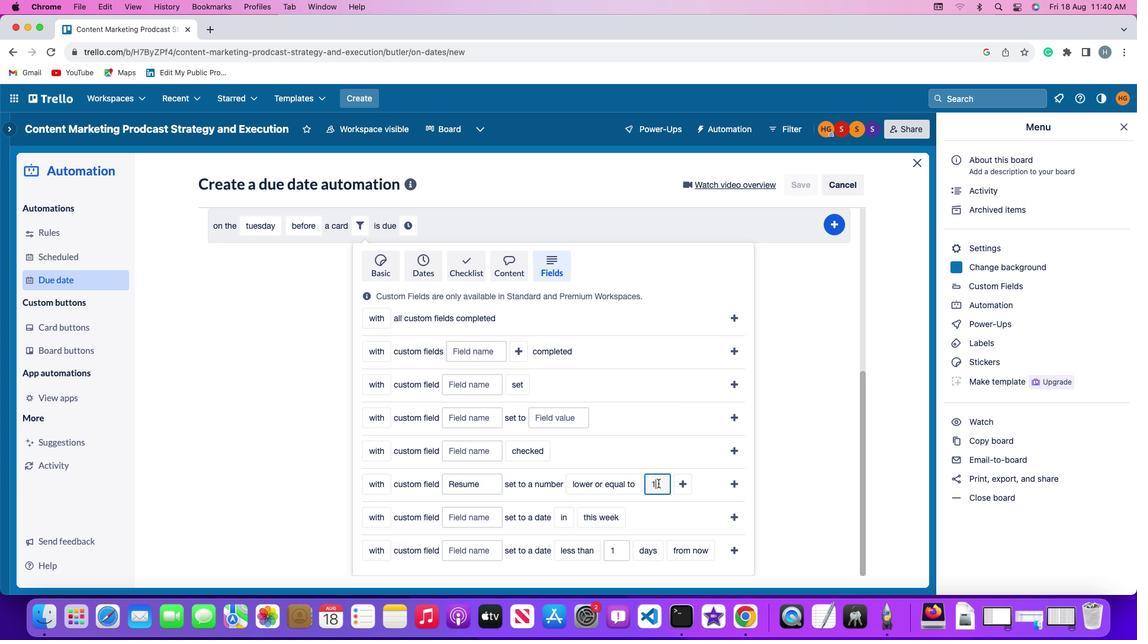 
Action: Mouse moved to (660, 480)
Screenshot: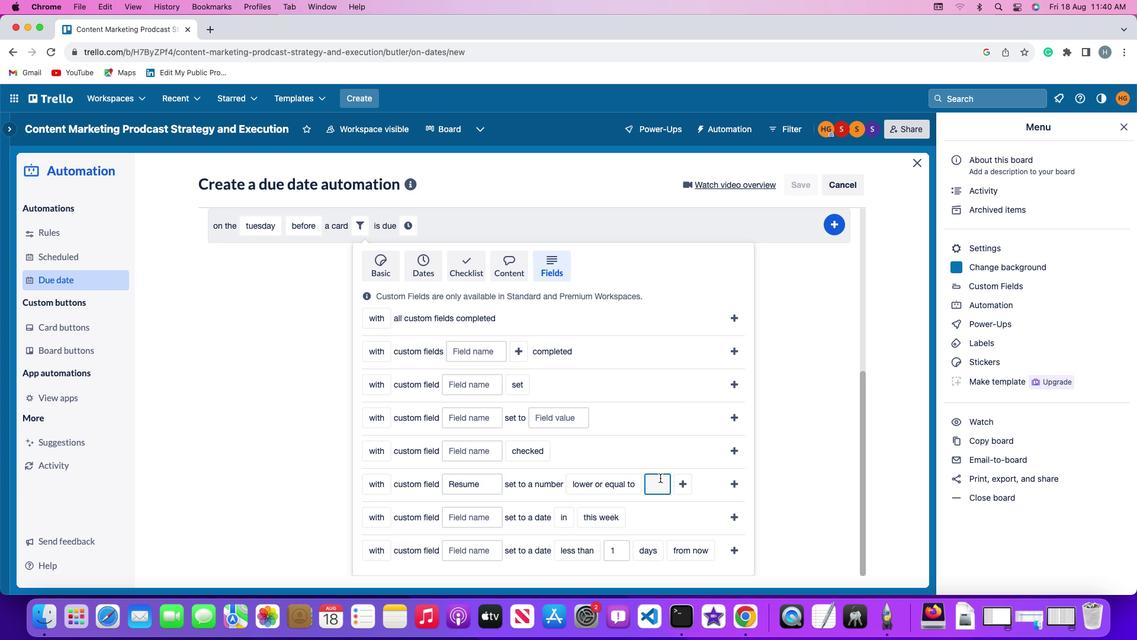 
Action: Key pressed Key.backspace
Screenshot: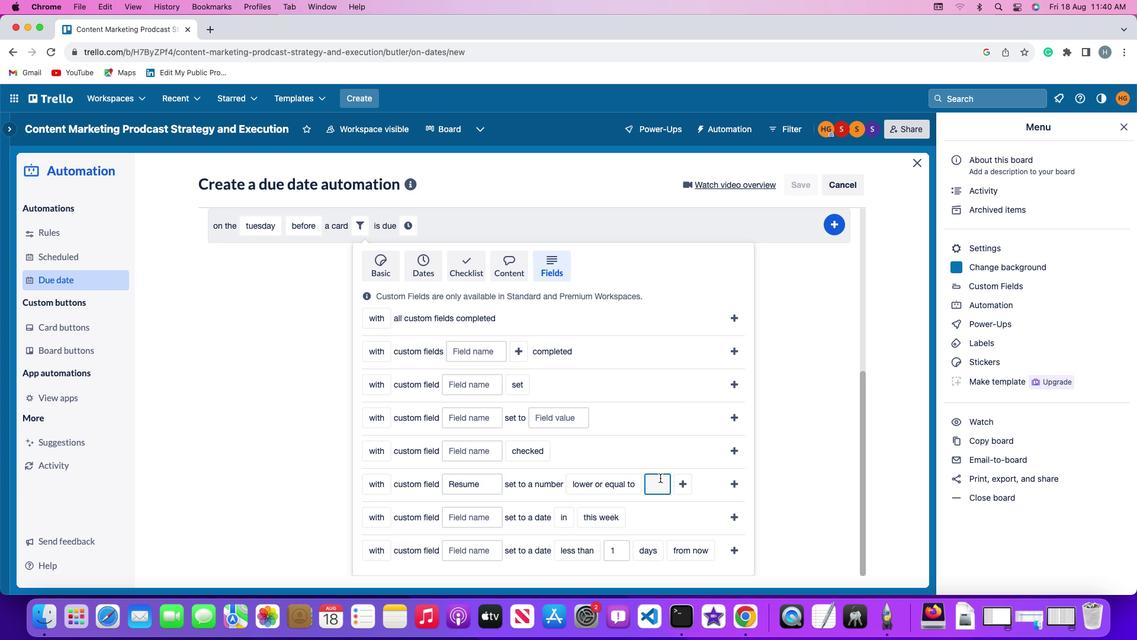 
Action: Mouse moved to (660, 478)
Screenshot: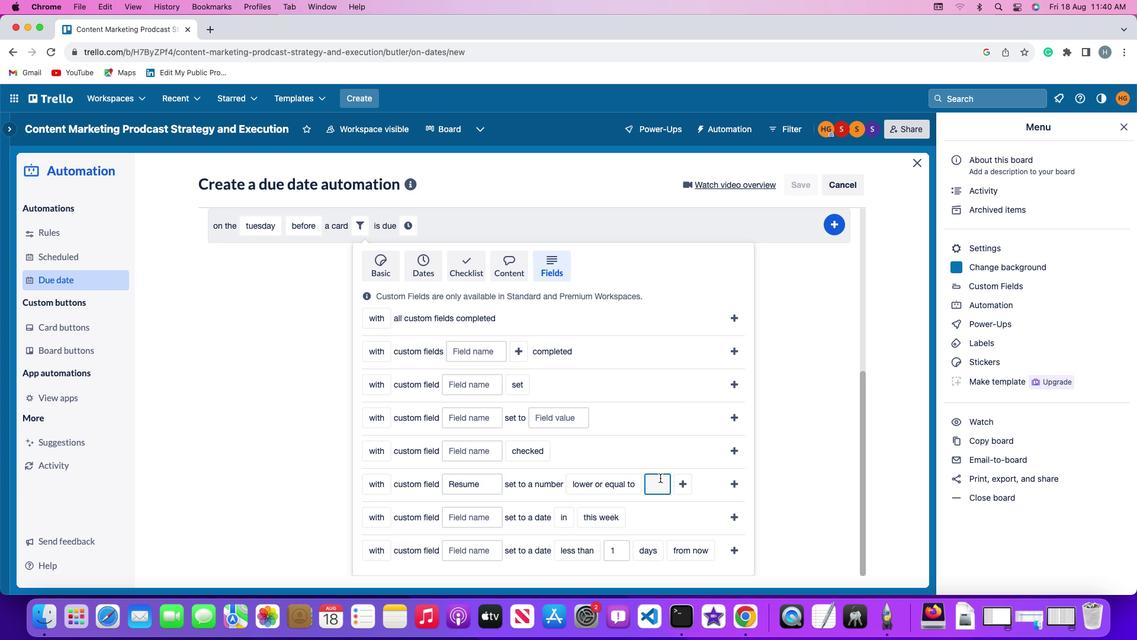 
Action: Key pressed '1'
Screenshot: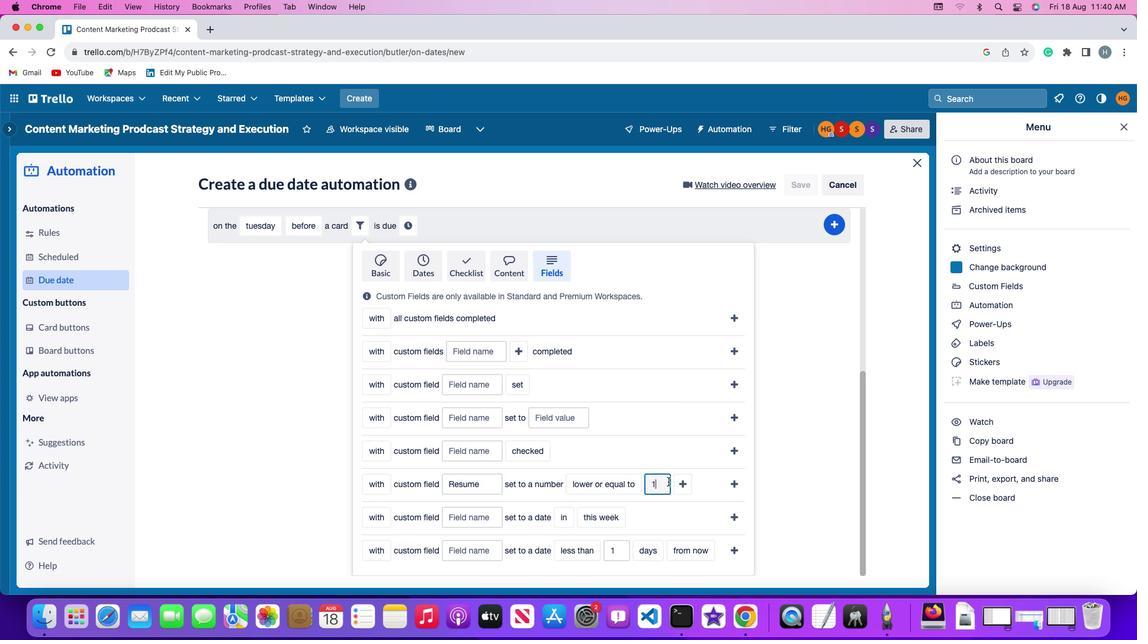 
Action: Mouse moved to (684, 481)
Screenshot: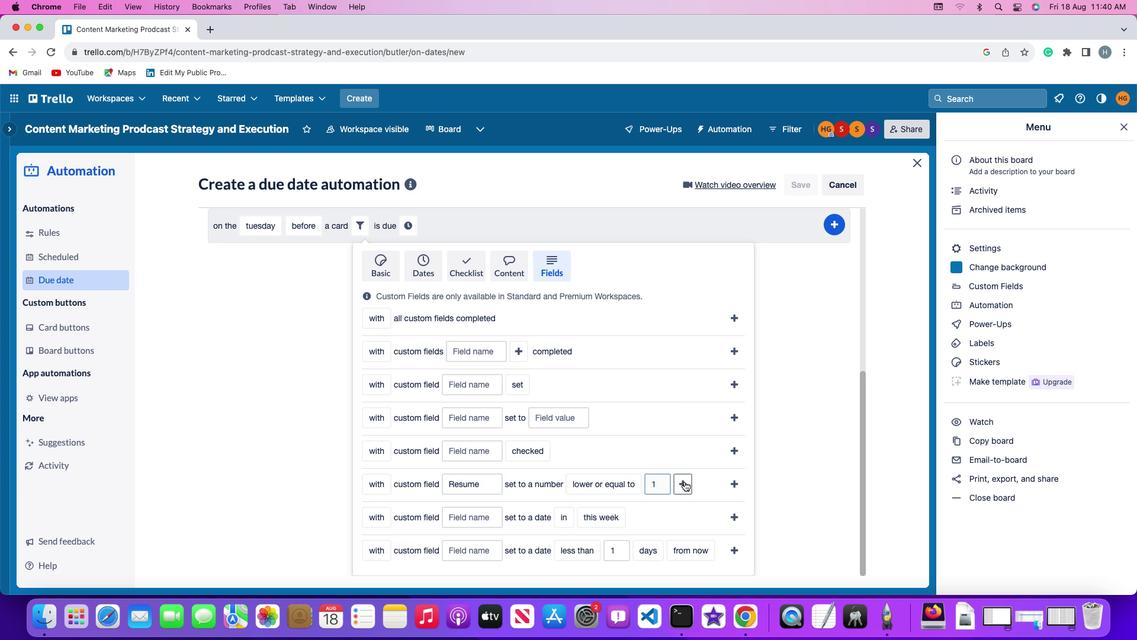 
Action: Mouse pressed left at (684, 481)
Screenshot: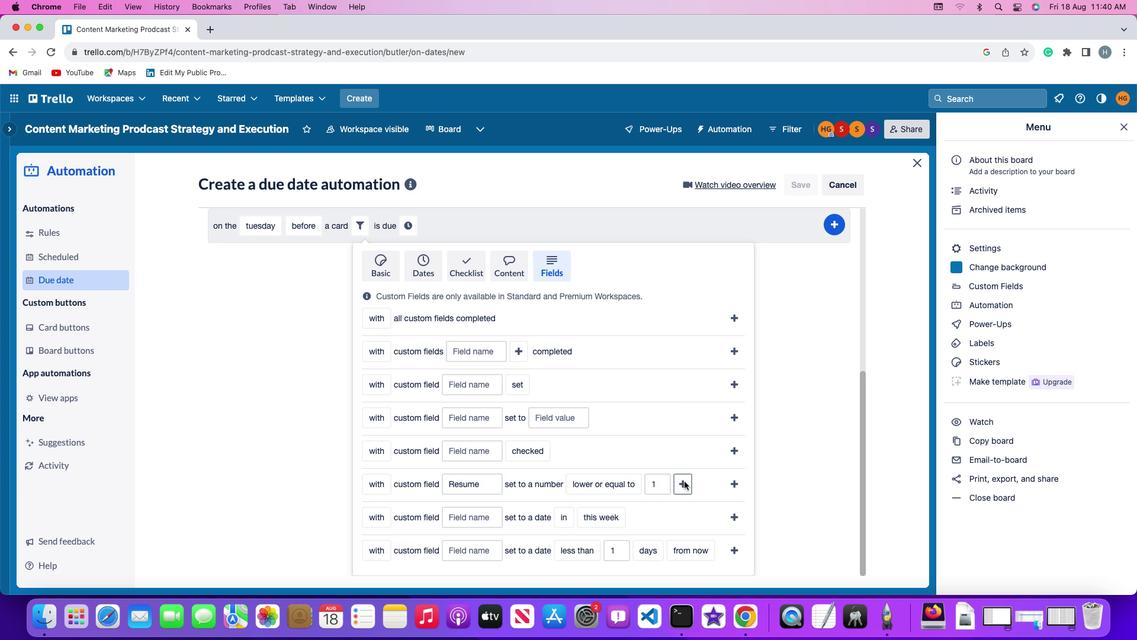 
Action: Mouse moved to (734, 484)
Screenshot: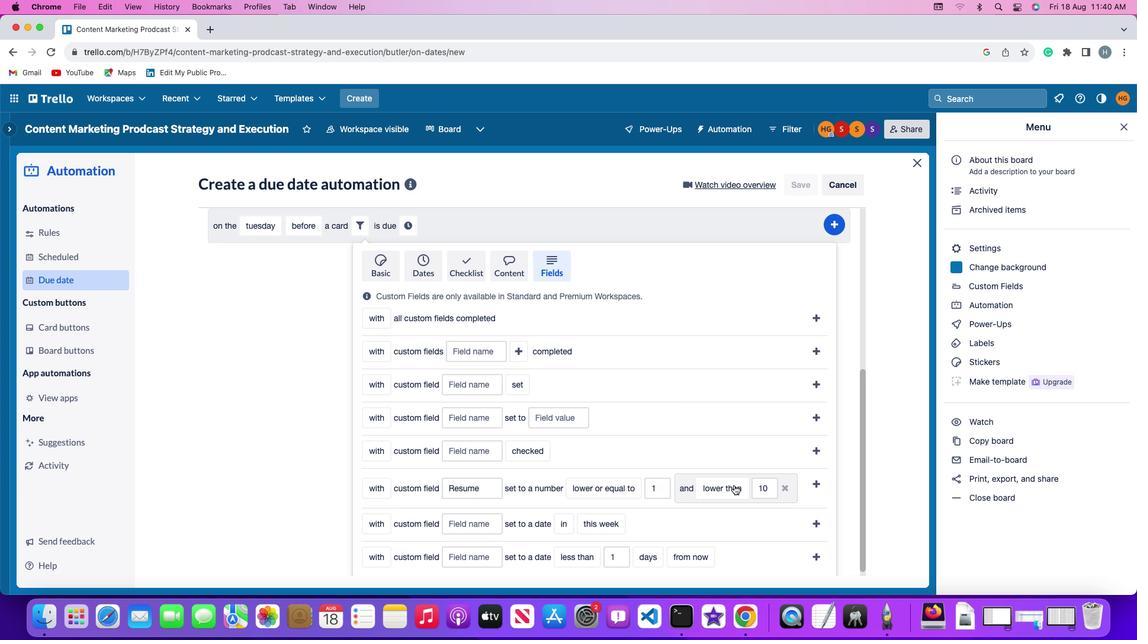 
Action: Mouse pressed left at (734, 484)
Screenshot: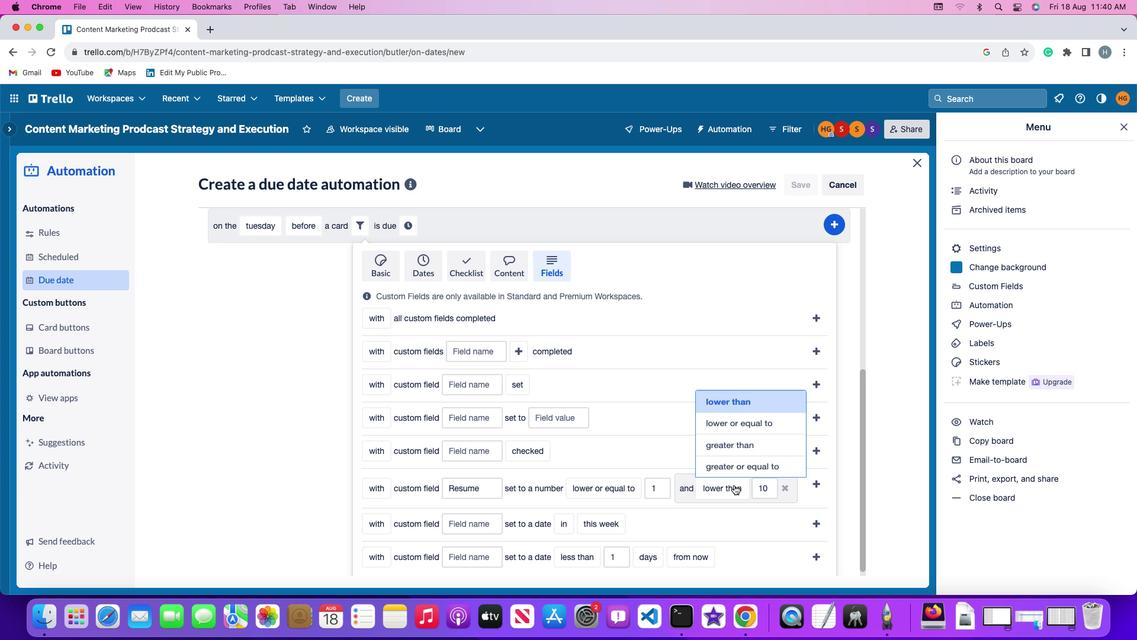 
Action: Mouse moved to (734, 419)
Screenshot: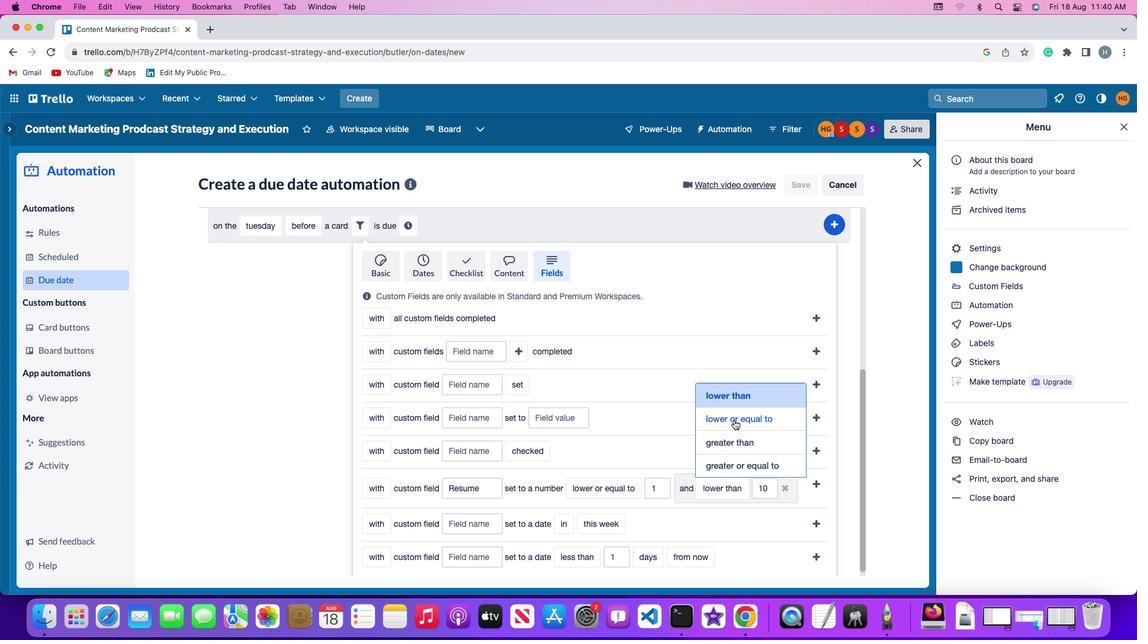 
Action: Mouse pressed left at (734, 419)
Screenshot: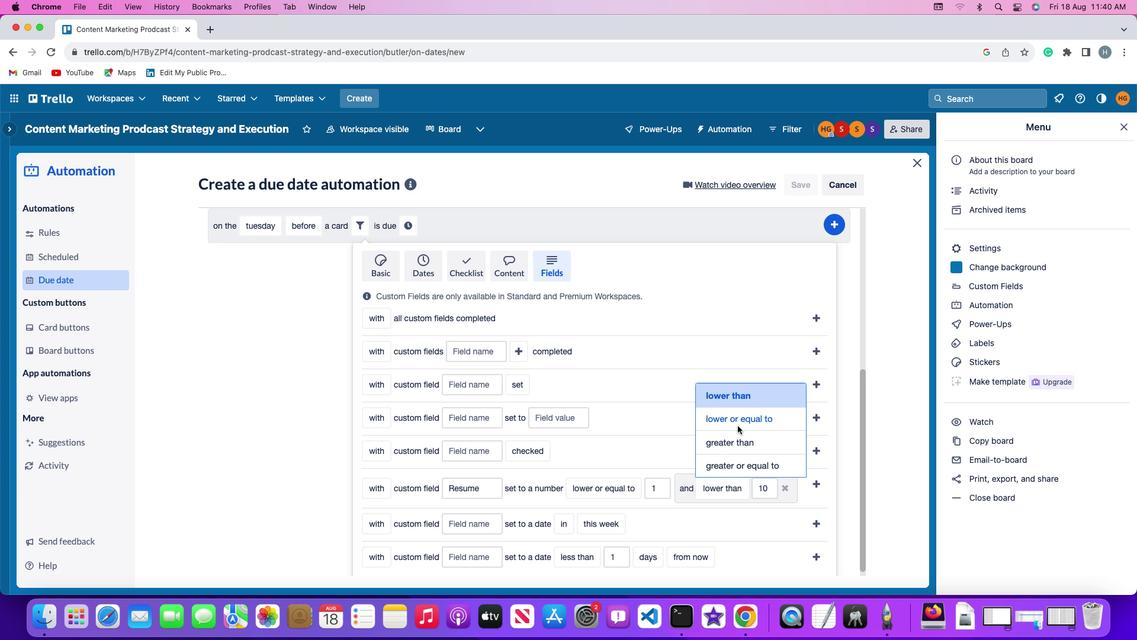 
Action: Mouse moved to (483, 507)
Screenshot: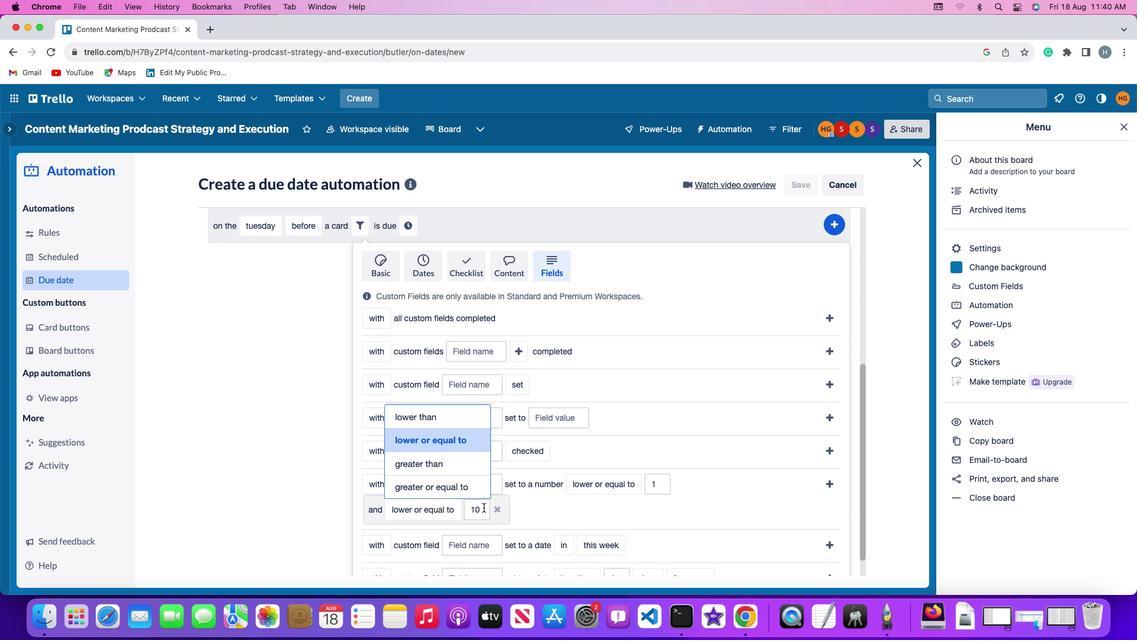 
Action: Mouse pressed left at (483, 507)
Screenshot: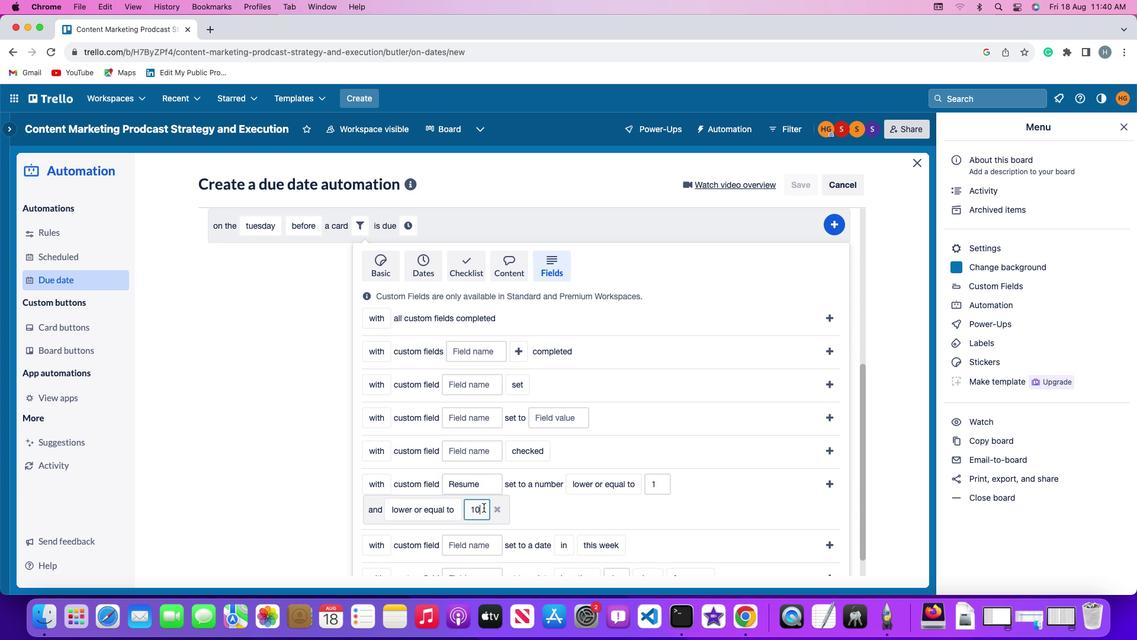 
Action: Key pressed Key.backspaceKey.backspace
Screenshot: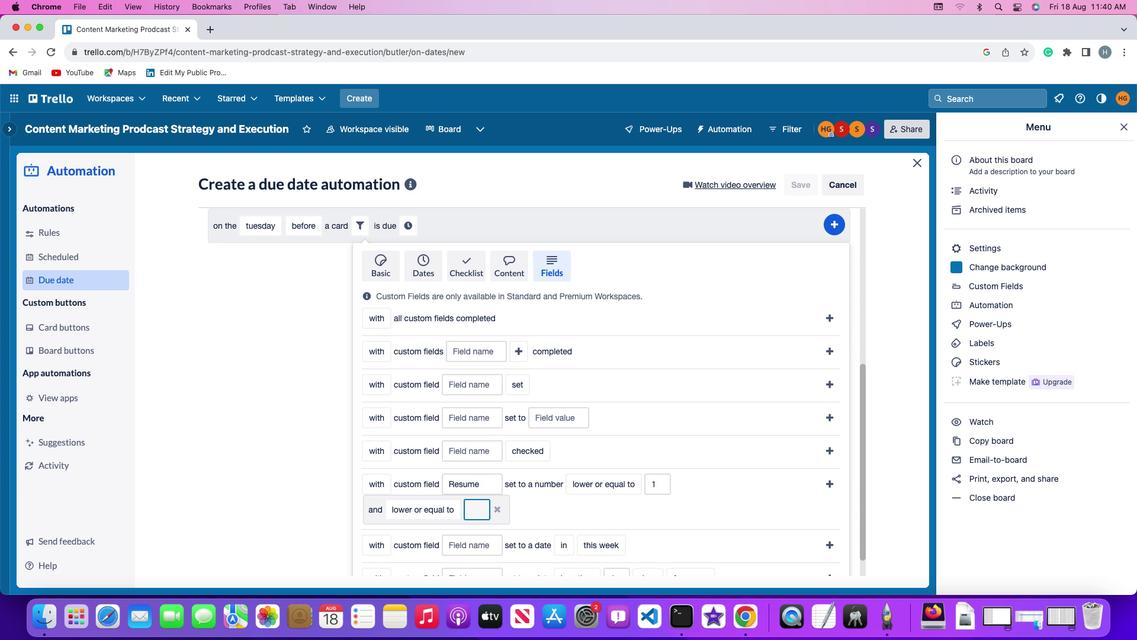 
Action: Mouse moved to (484, 507)
Screenshot: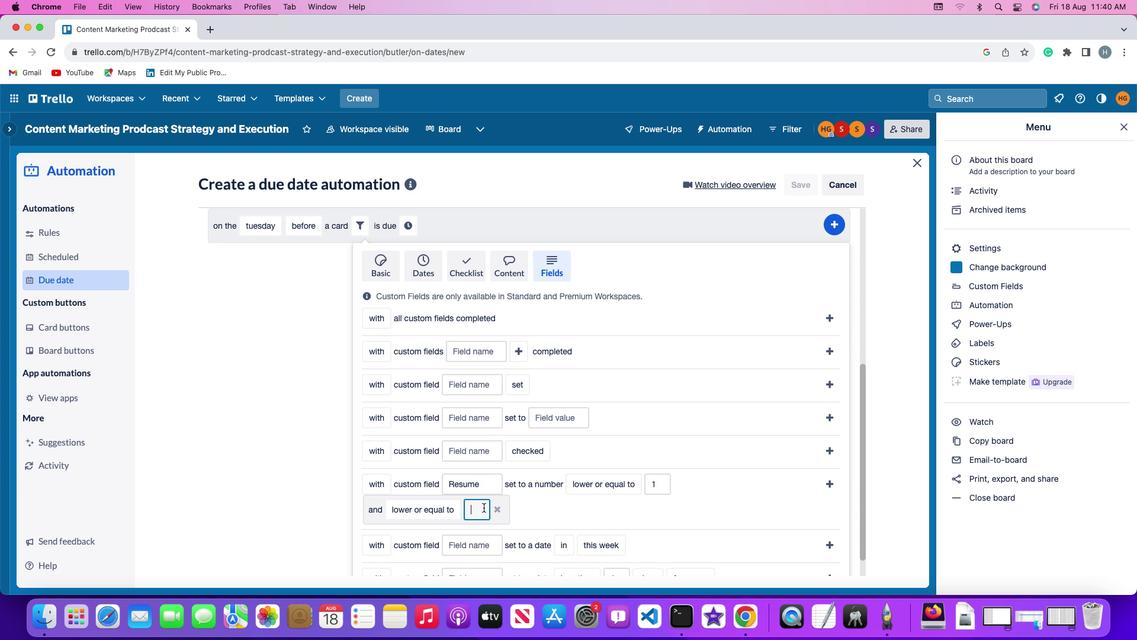 
Action: Key pressed '1''0'
Screenshot: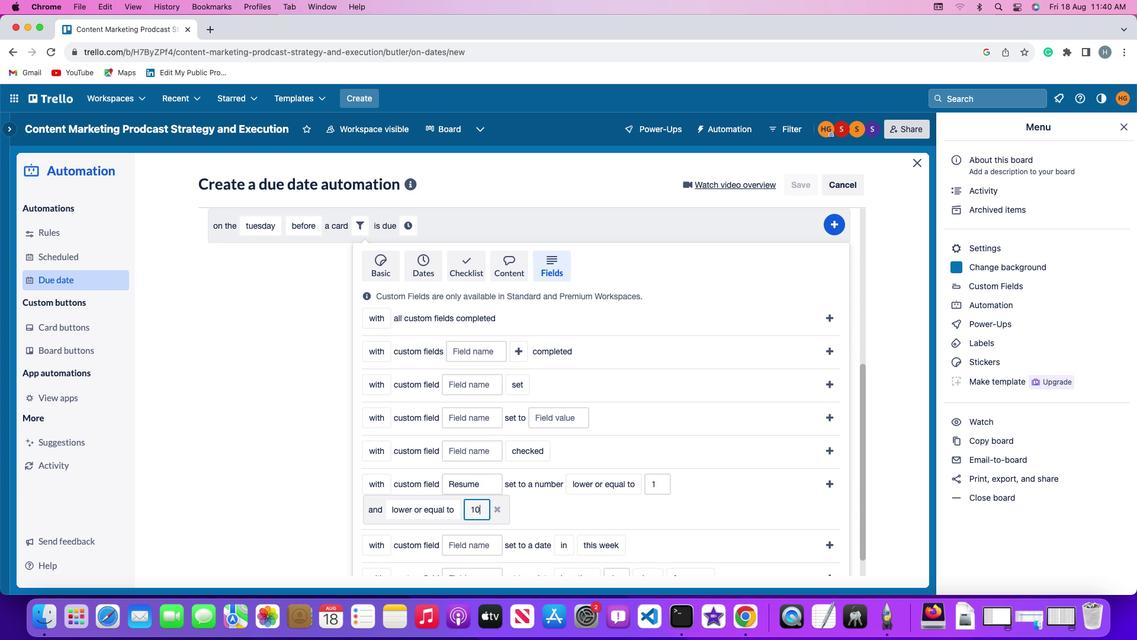 
Action: Mouse moved to (824, 484)
Screenshot: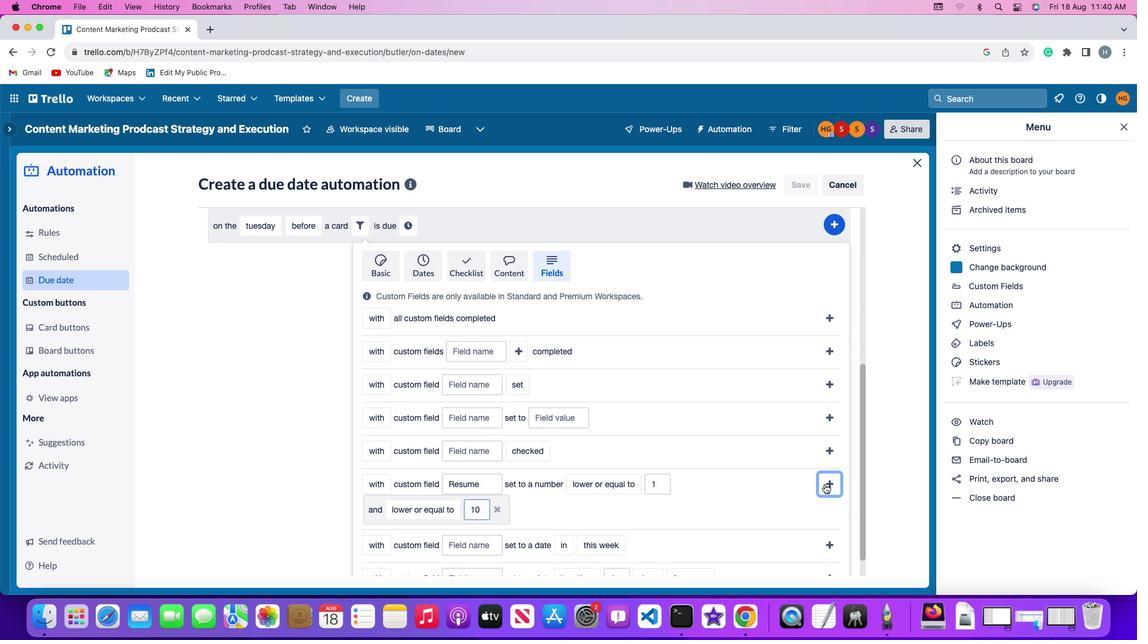 
Action: Mouse pressed left at (824, 484)
Screenshot: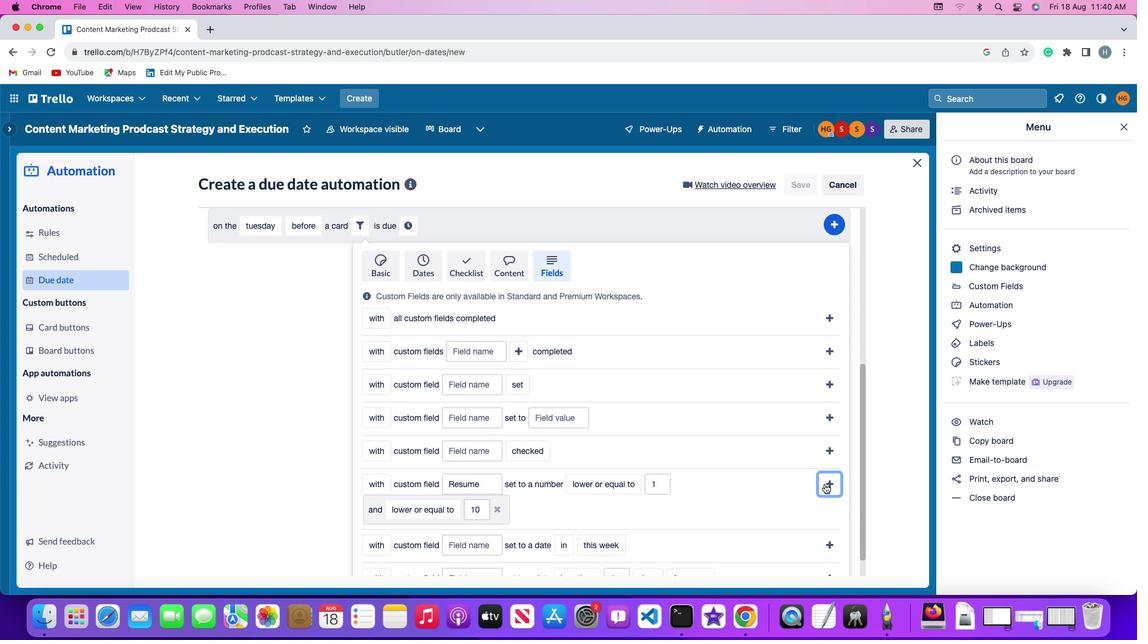 
Action: Mouse moved to (766, 515)
Screenshot: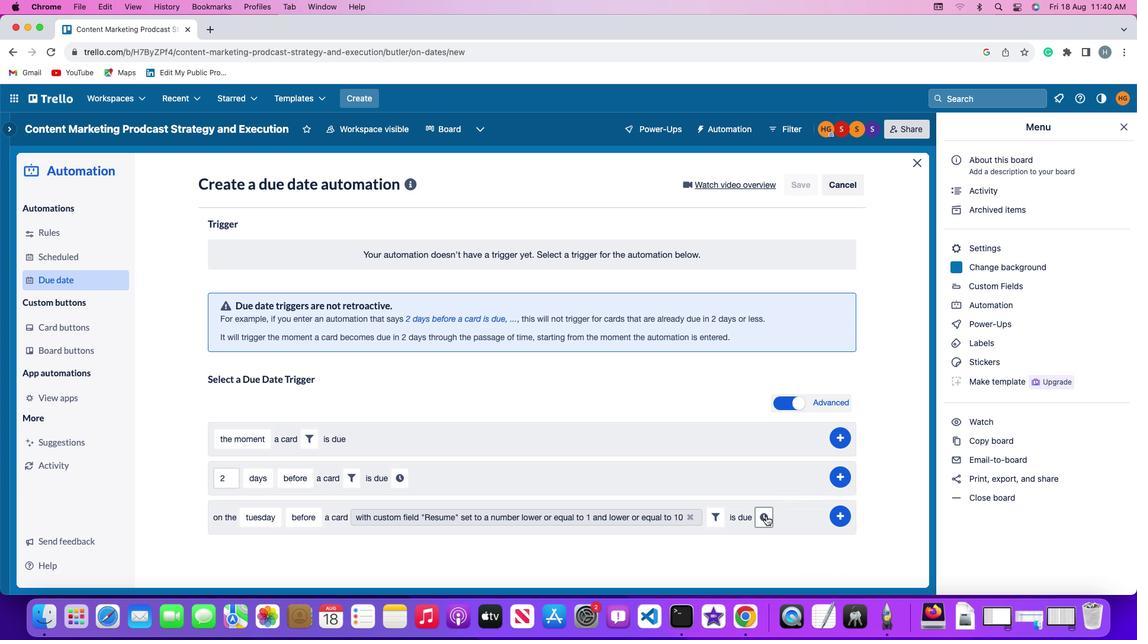 
Action: Mouse pressed left at (766, 515)
Screenshot: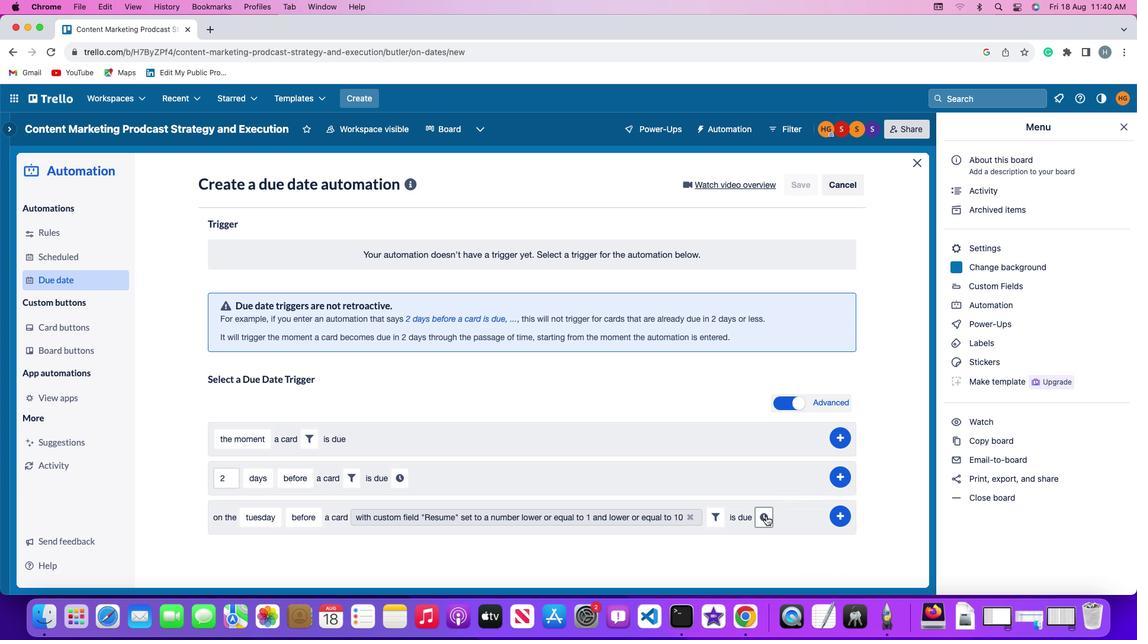 
Action: Mouse moved to (248, 541)
Screenshot: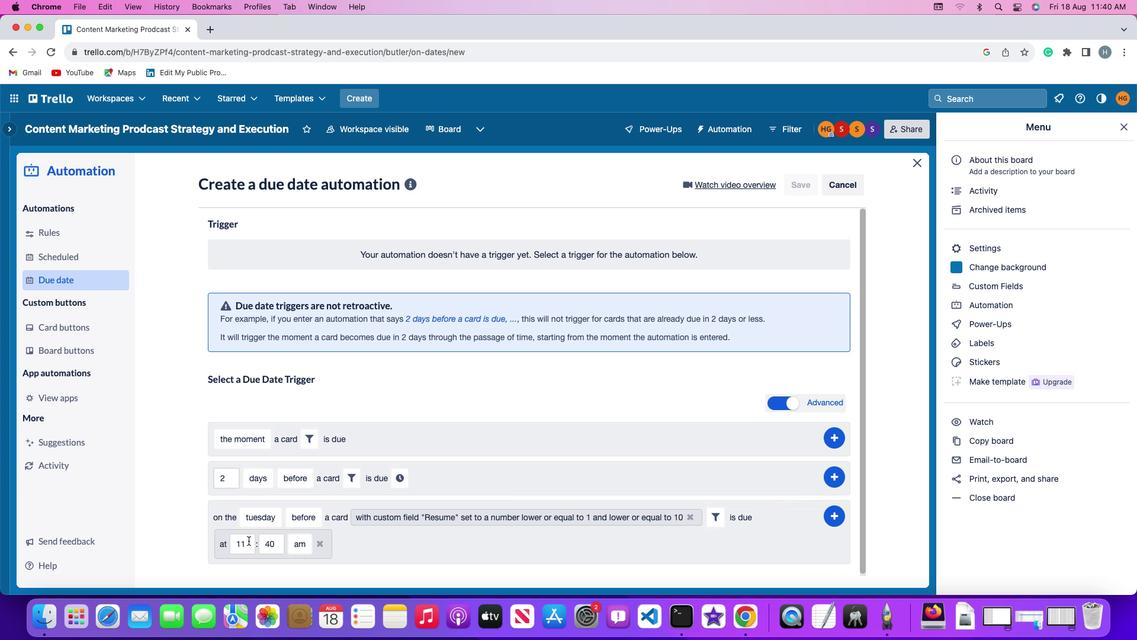 
Action: Mouse pressed left at (248, 541)
Screenshot: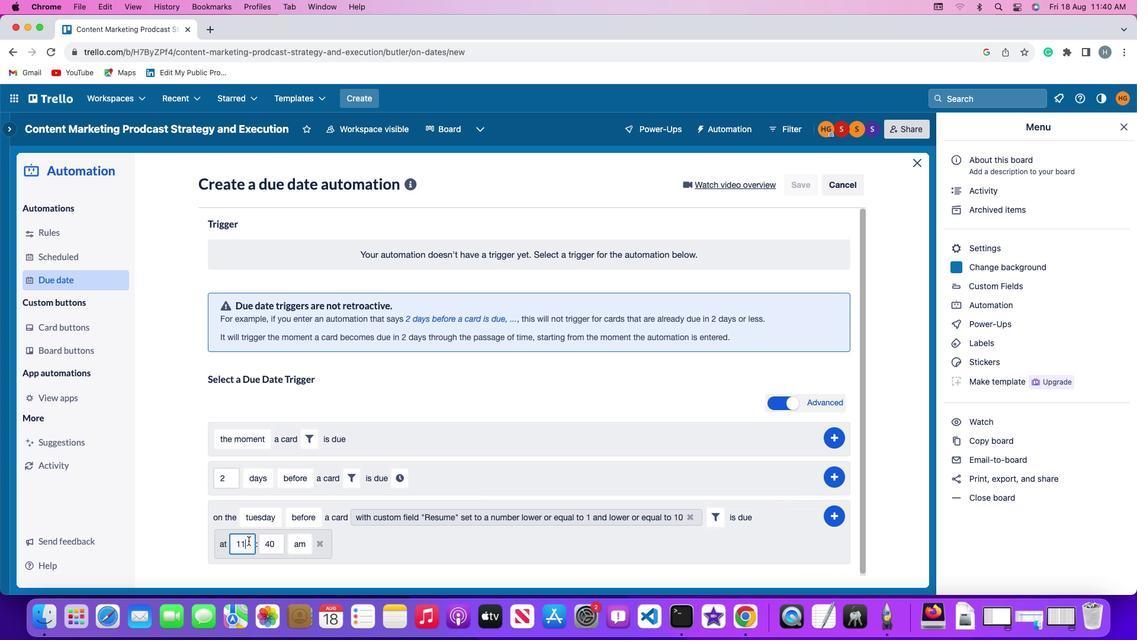
Action: Key pressed Key.backspace'1'
Screenshot: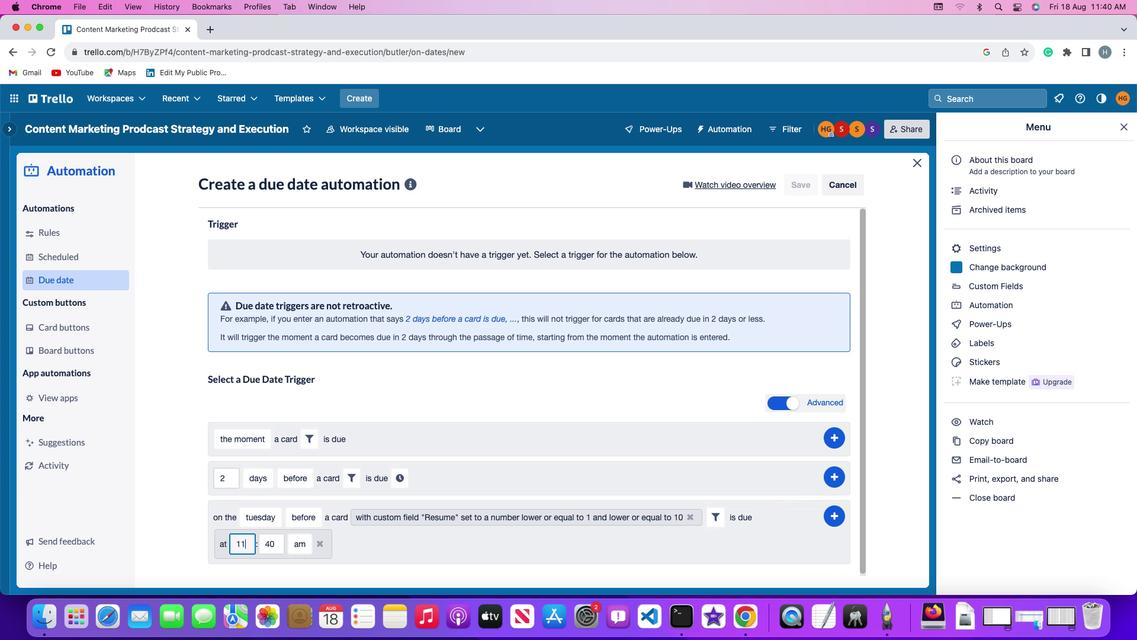 
Action: Mouse moved to (281, 545)
Screenshot: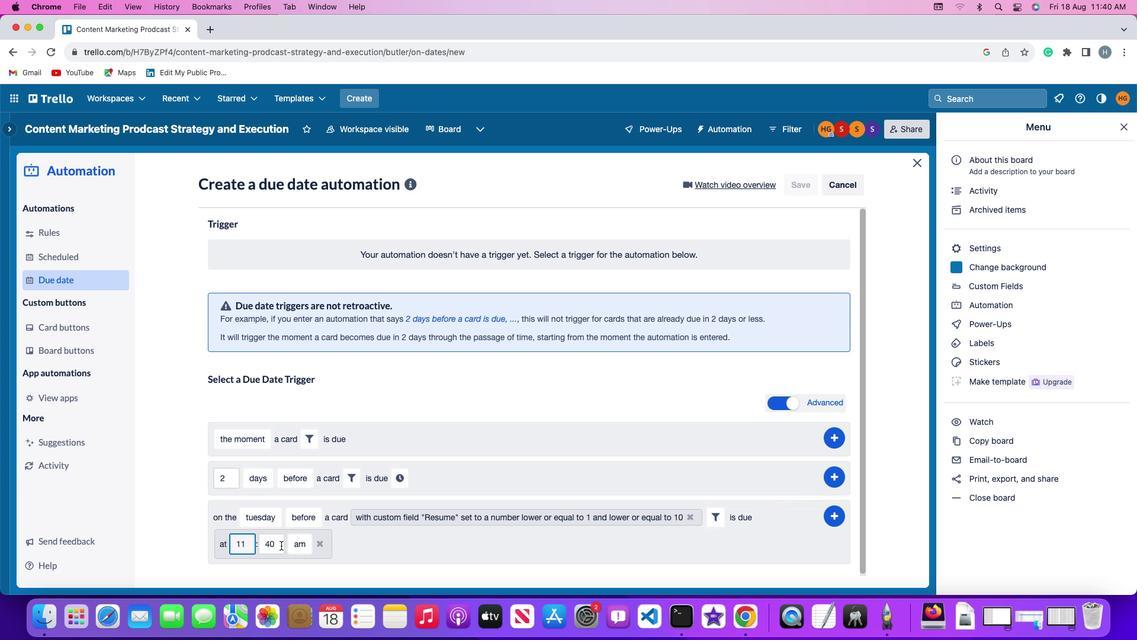 
Action: Mouse pressed left at (281, 545)
Screenshot: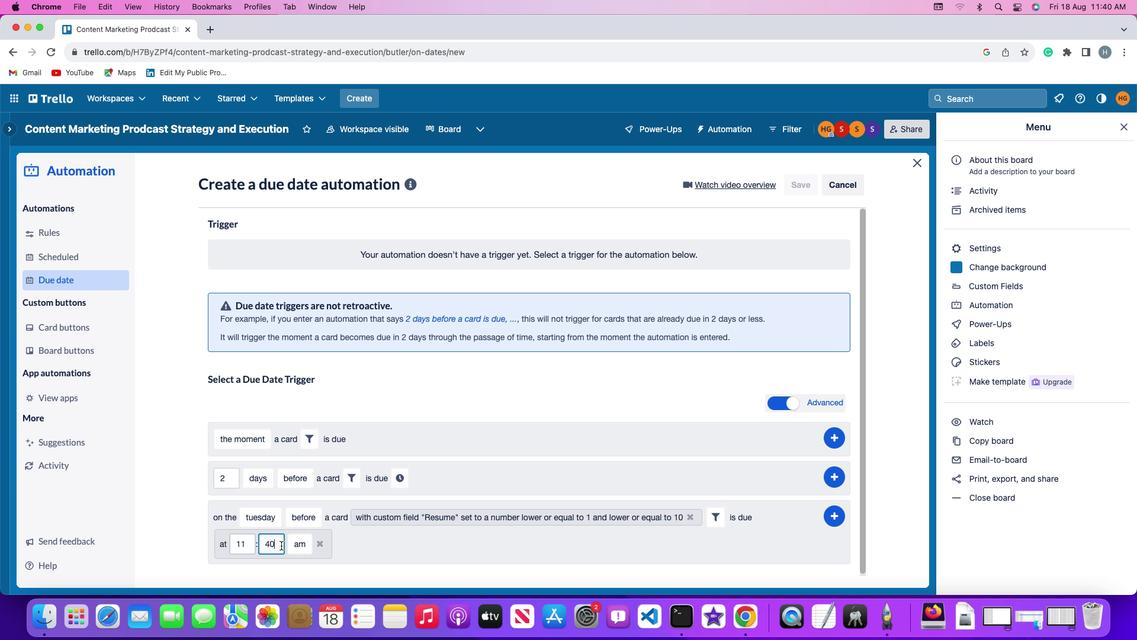 
Action: Key pressed Key.backspaceKey.backspace'0''0'
Screenshot: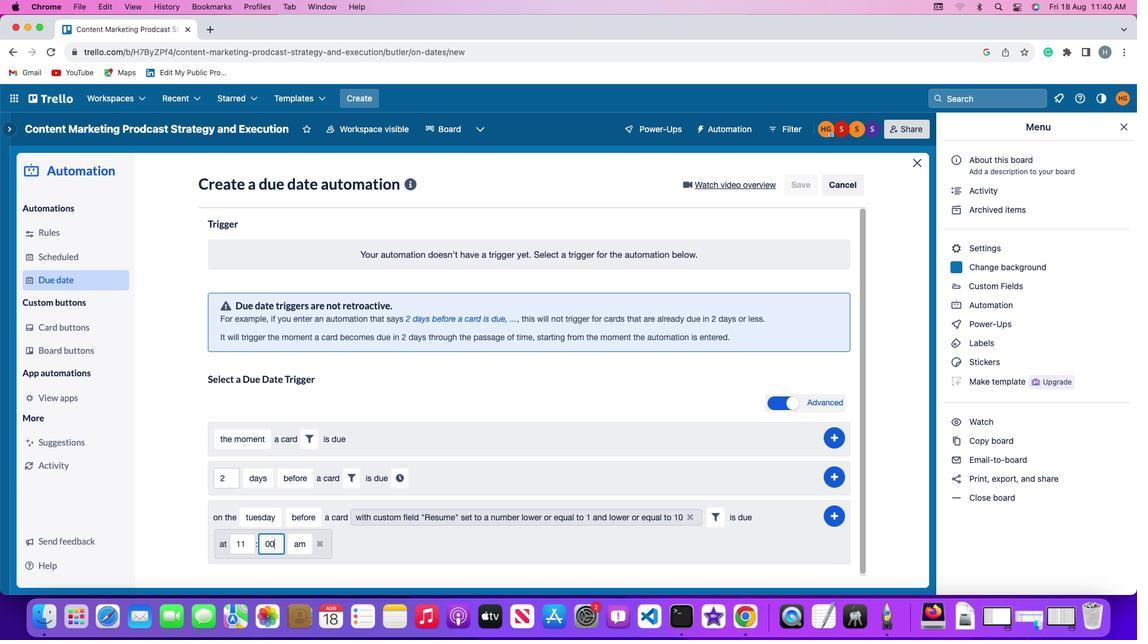 
Action: Mouse moved to (300, 544)
Screenshot: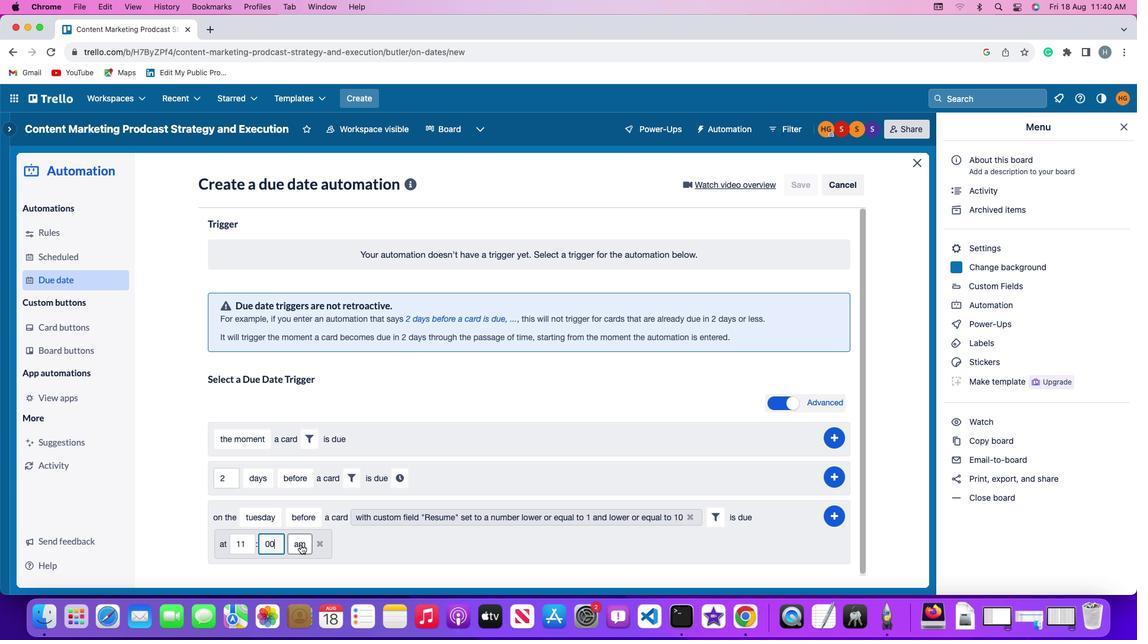 
Action: Mouse pressed left at (300, 544)
Screenshot: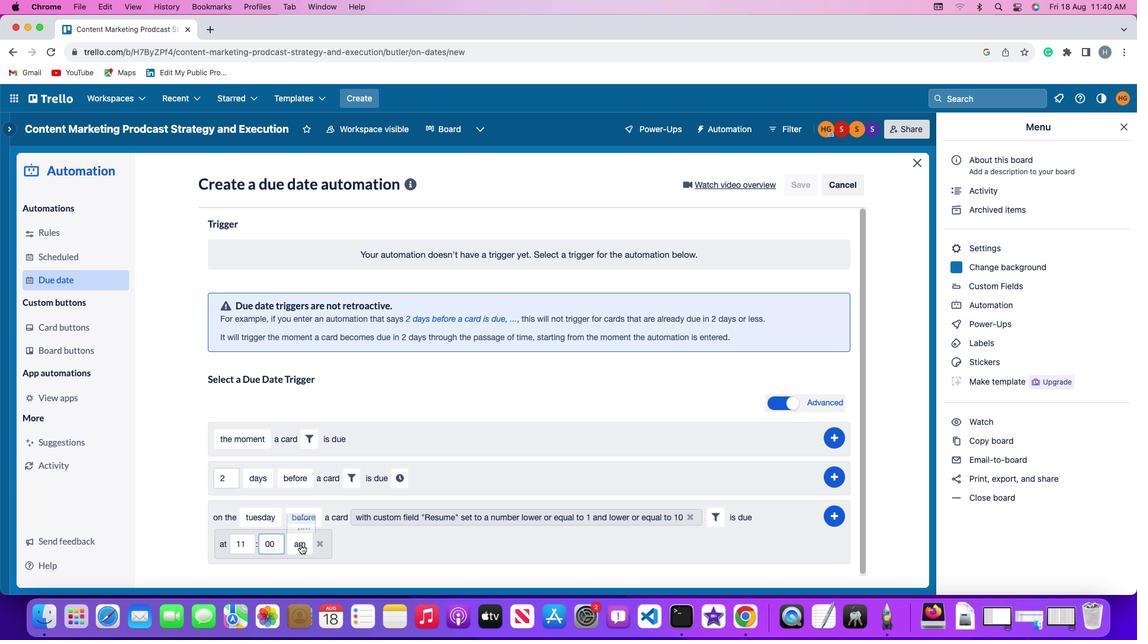 
Action: Mouse moved to (302, 500)
Screenshot: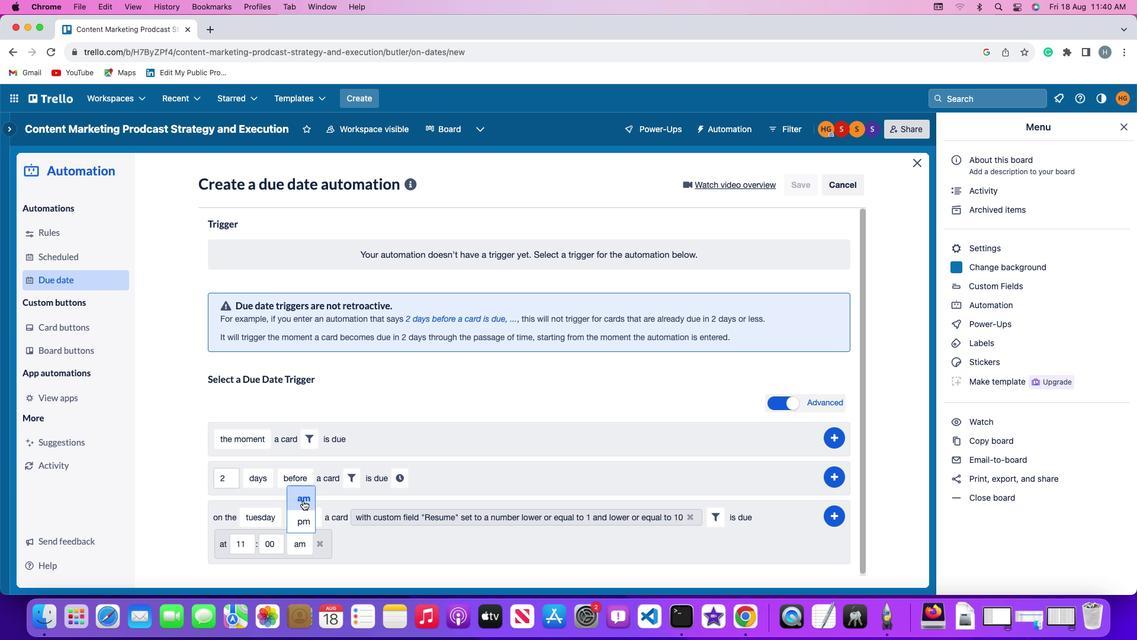 
Action: Mouse pressed left at (302, 500)
Screenshot: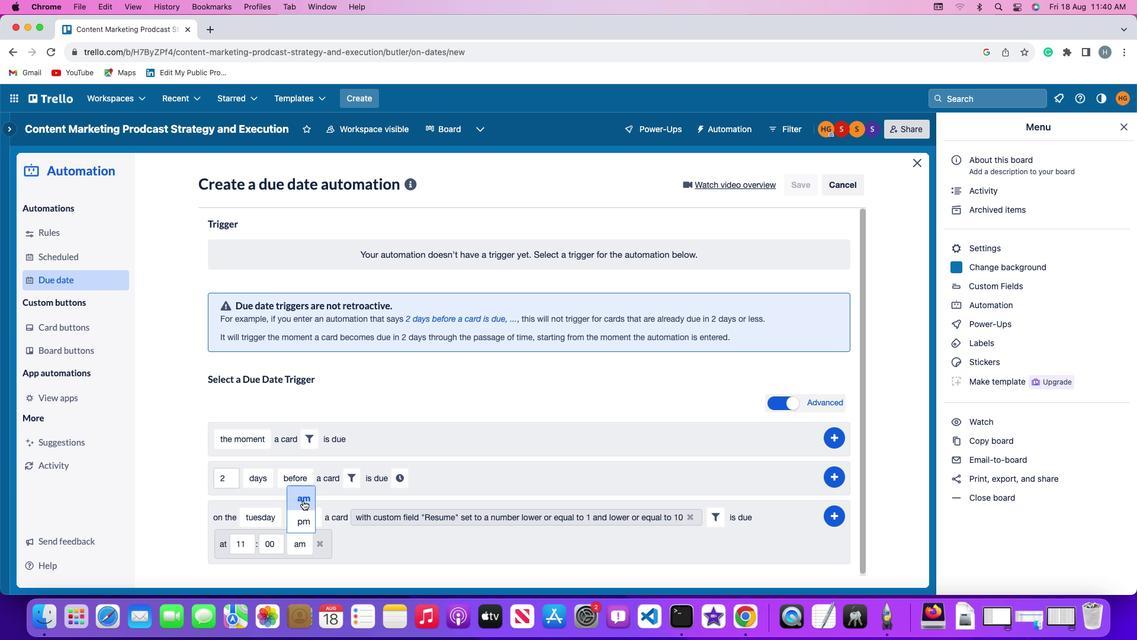 
Action: Mouse moved to (837, 513)
Screenshot: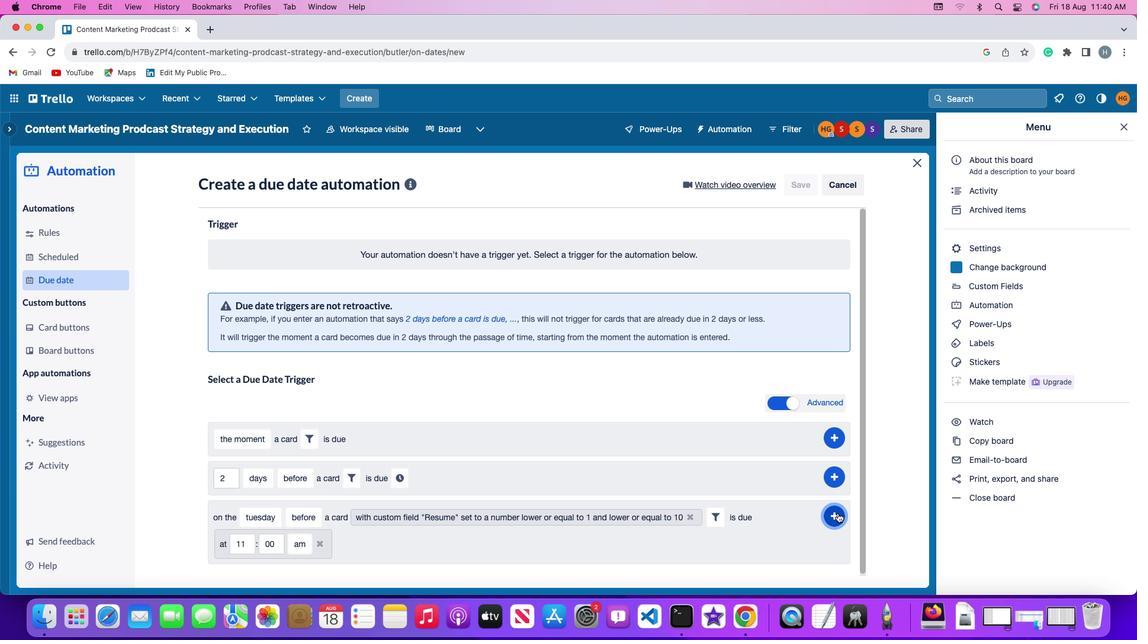 
Action: Mouse pressed left at (837, 513)
Screenshot: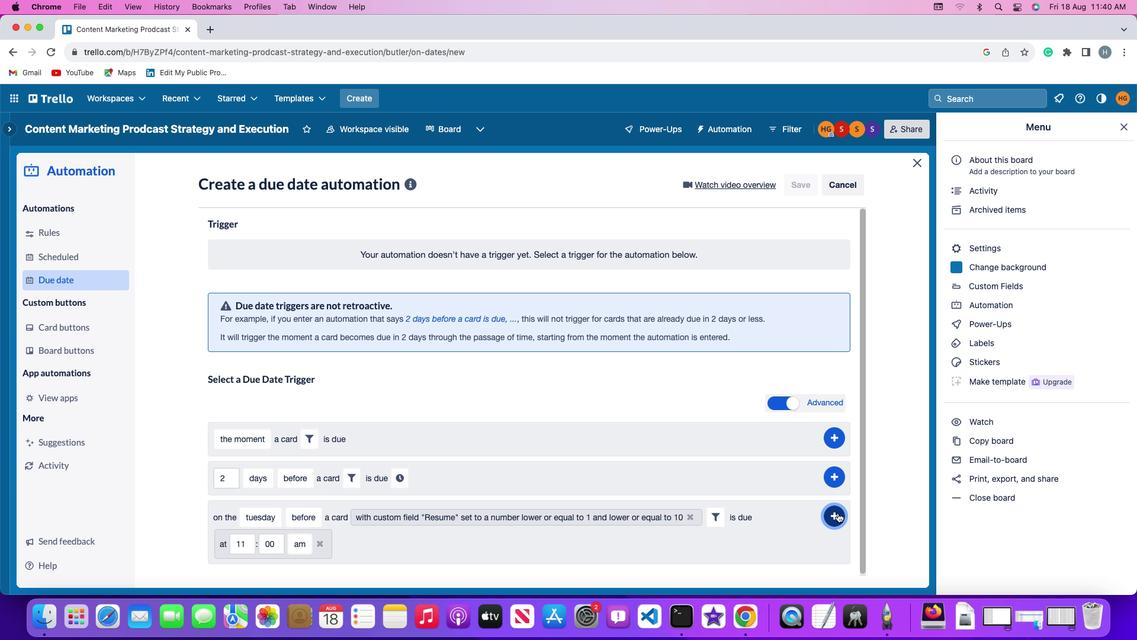 
Action: Mouse moved to (883, 433)
Screenshot: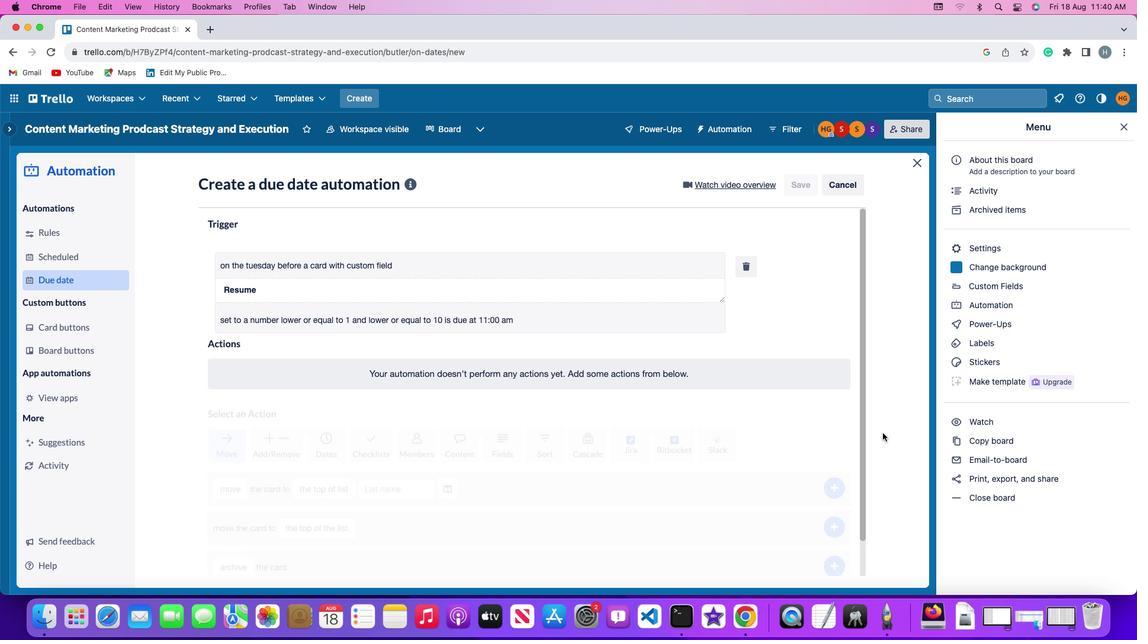 
